 Task: In the Contact  RobinsonAvery@colgate.com, Log Call and save with description: 'customer seeking assistance with integration.'; Select call outcome: 'Busy '; Select call Direction: Inbound; Add date: '5 August, 2023' and time 5:00:PM. Logged in from softage.1@softage.net
Action: Mouse moved to (114, 72)
Screenshot: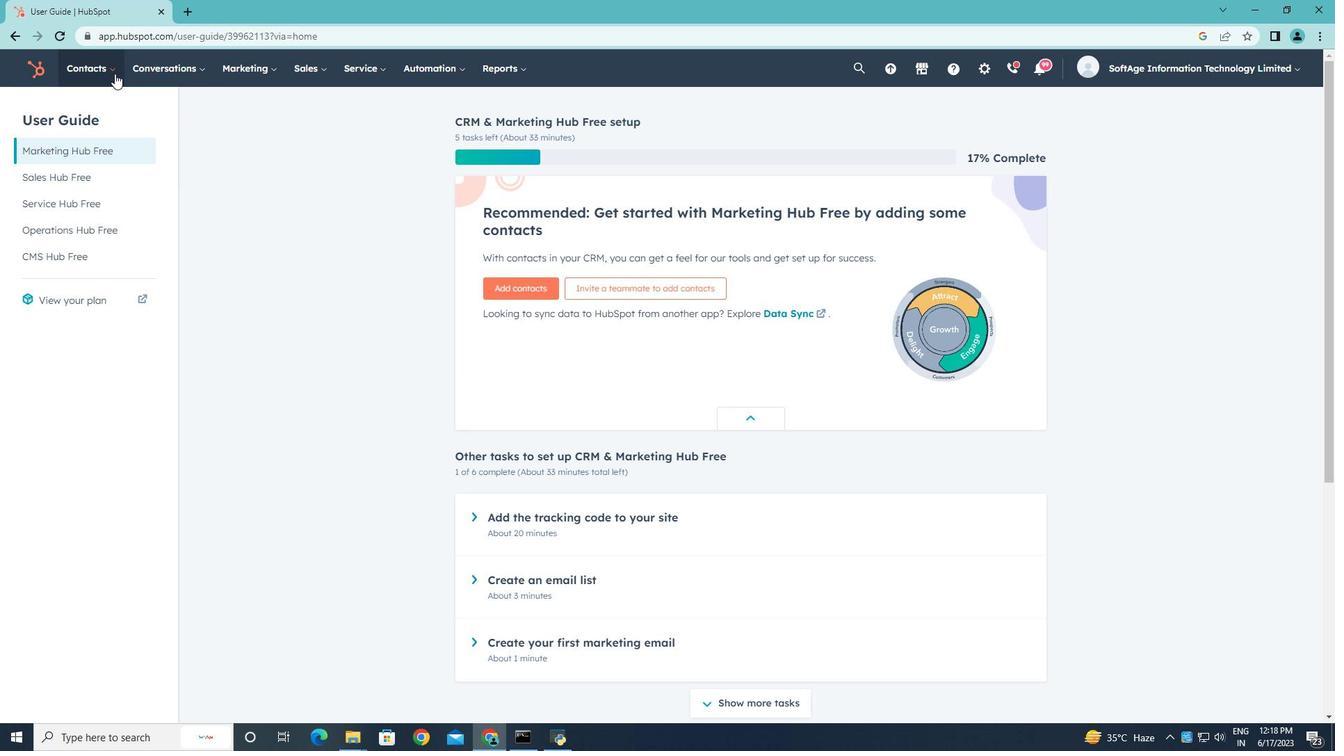 
Action: Mouse pressed left at (114, 72)
Screenshot: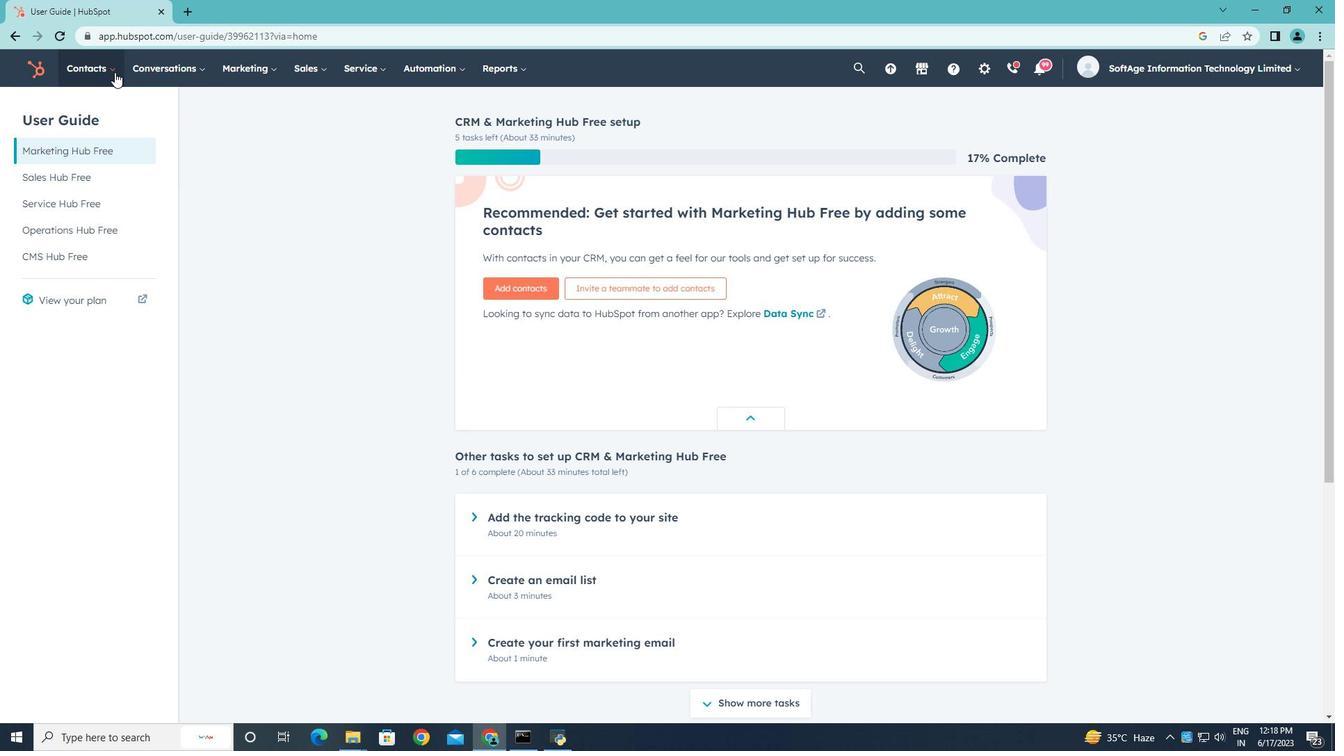 
Action: Mouse moved to (106, 109)
Screenshot: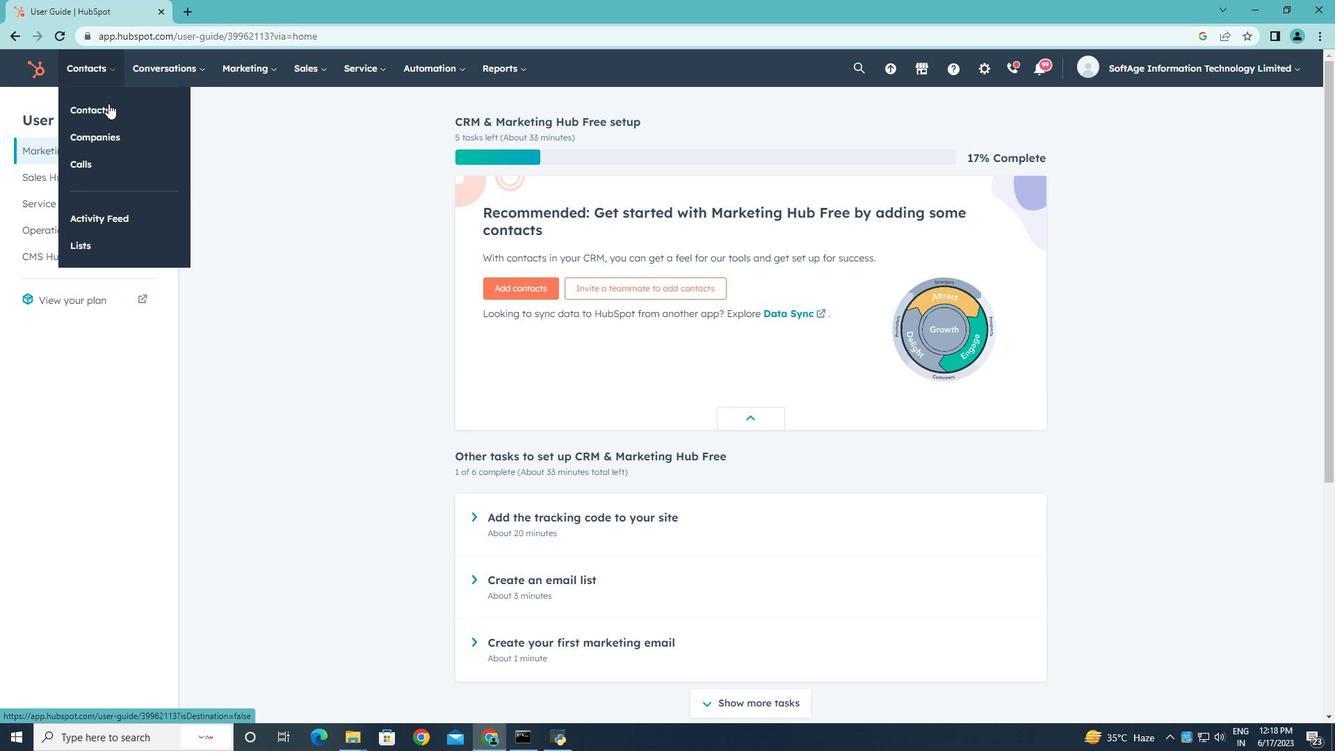 
Action: Mouse pressed left at (106, 109)
Screenshot: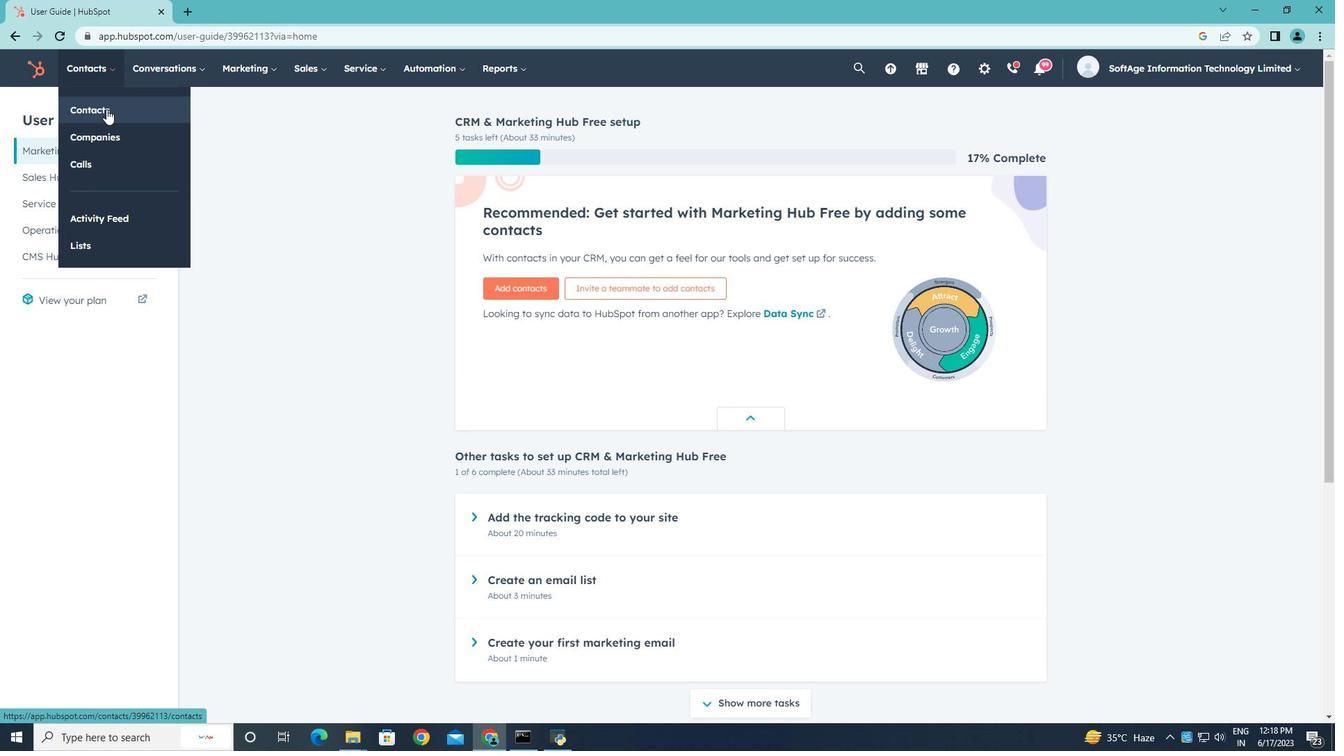 
Action: Mouse moved to (105, 223)
Screenshot: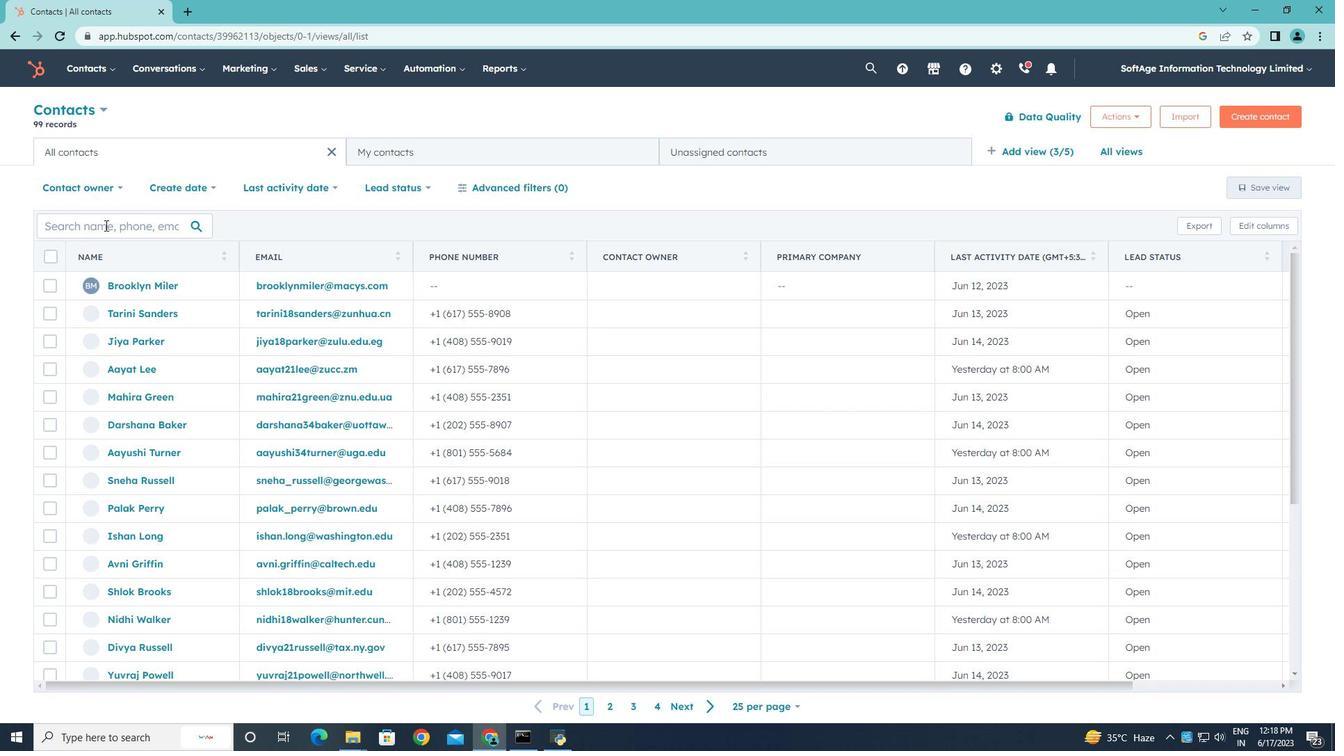 
Action: Mouse pressed left at (105, 223)
Screenshot: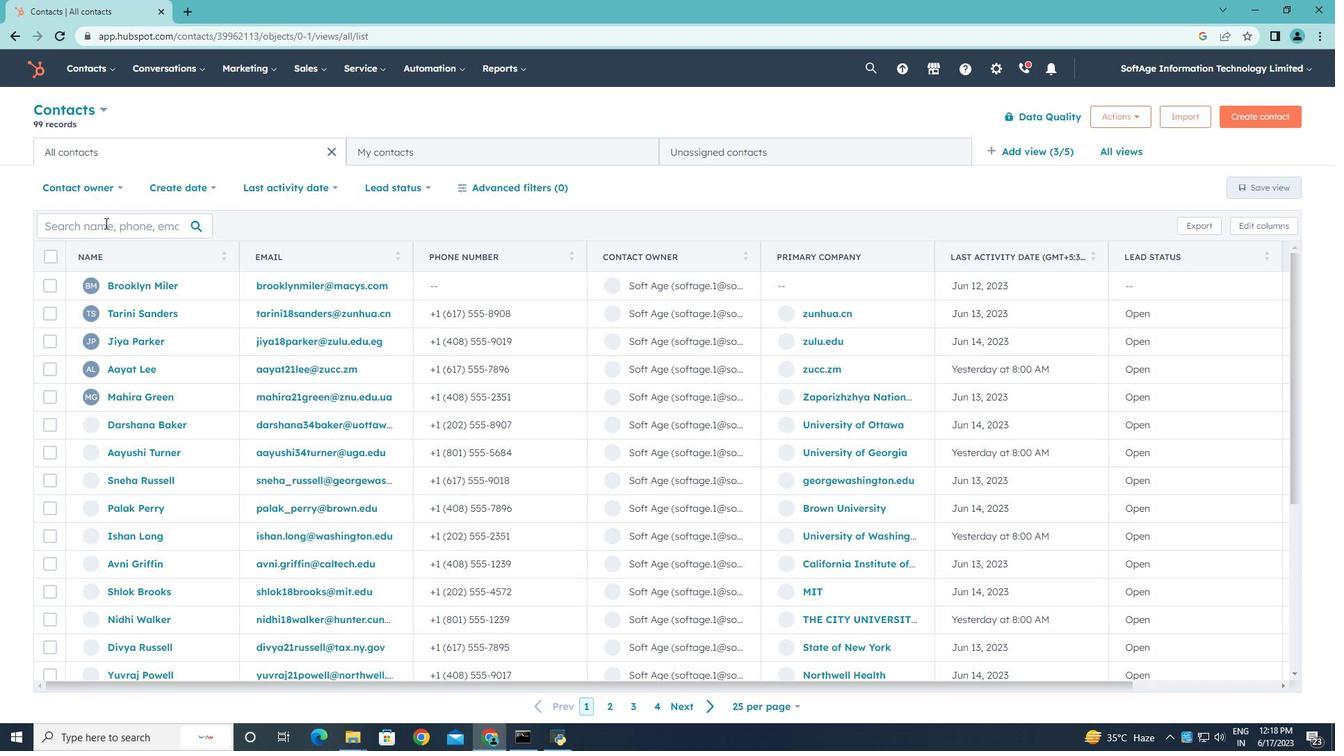 
Action: Key pressed <Key.shift>Robinson<Key.shift>Avery<Key.shift>@colgate.com
Screenshot: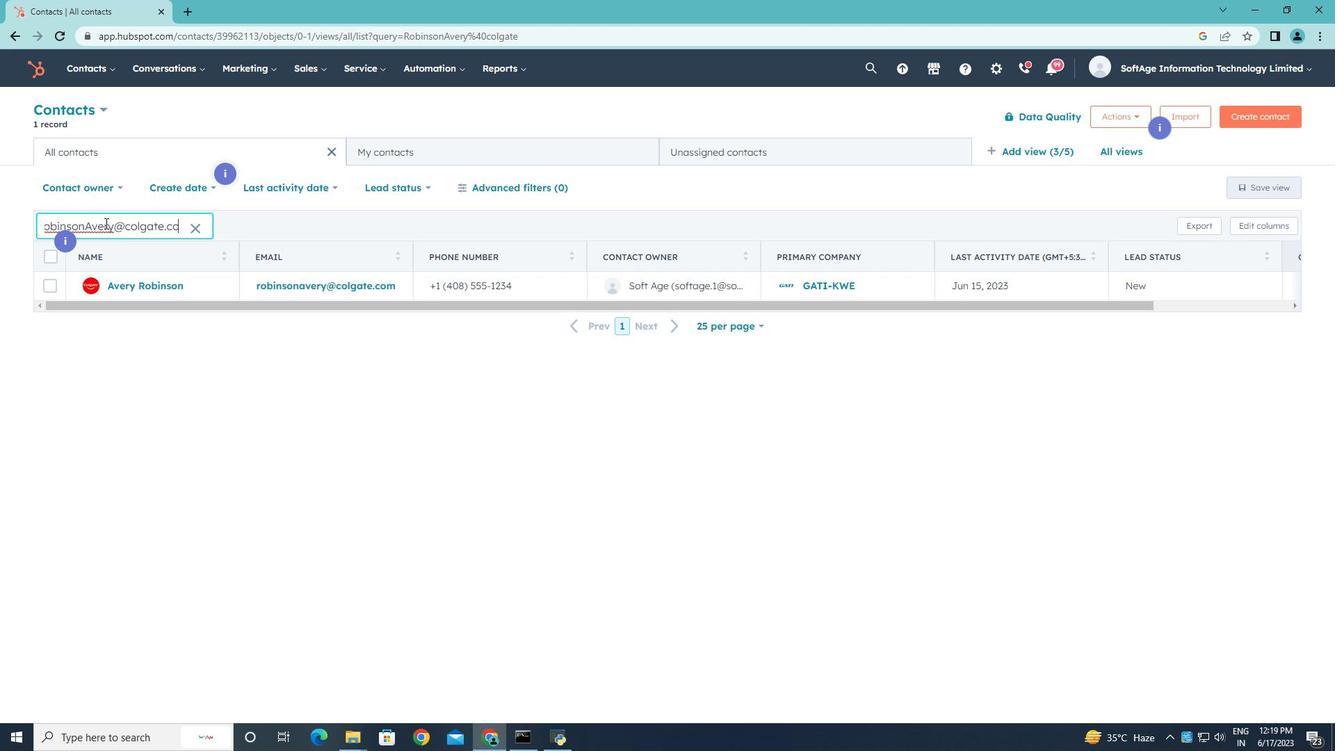 
Action: Mouse moved to (139, 285)
Screenshot: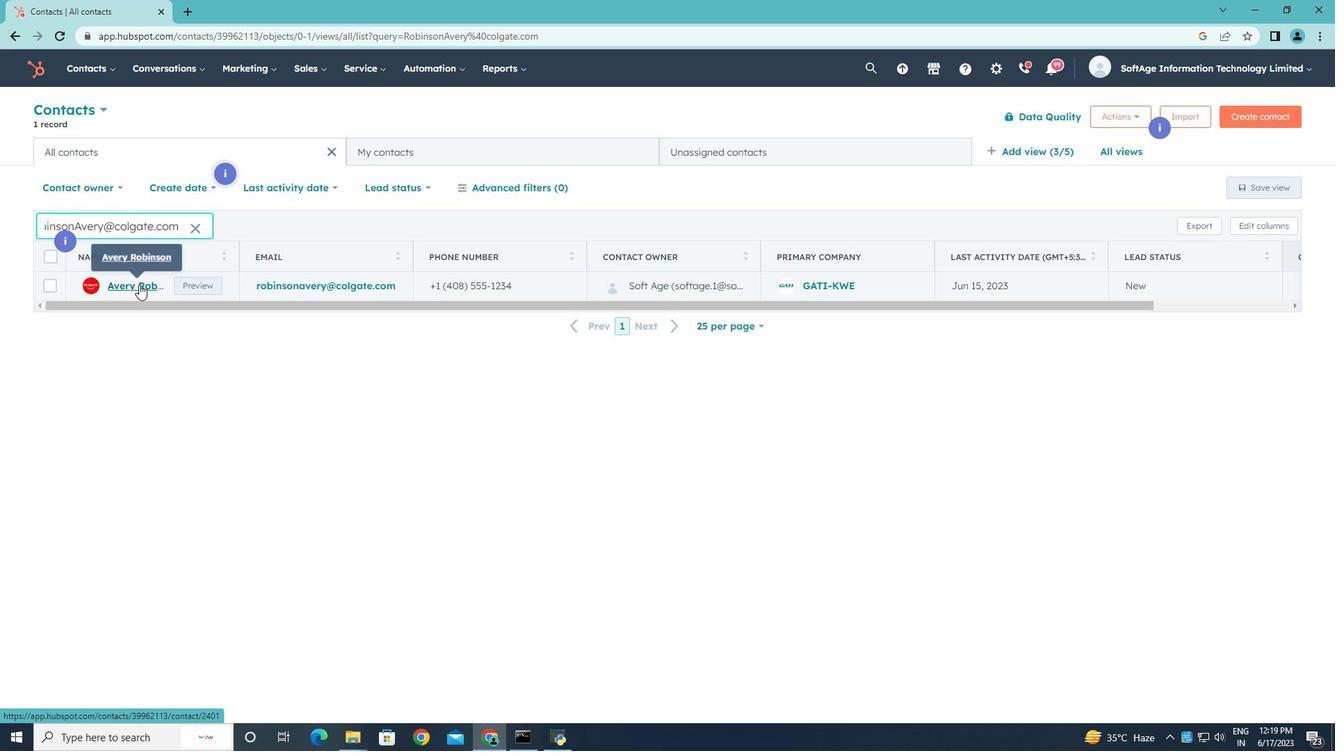 
Action: Mouse pressed left at (139, 285)
Screenshot: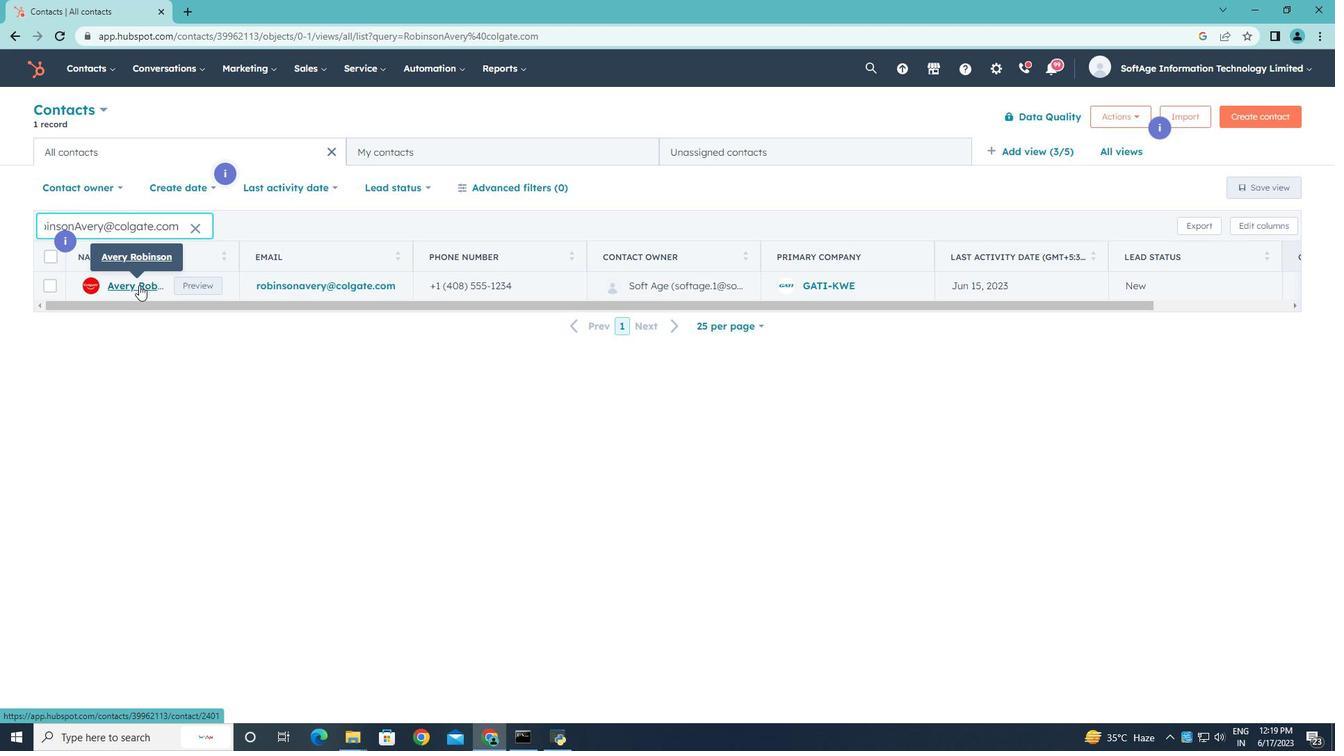 
Action: Mouse moved to (267, 230)
Screenshot: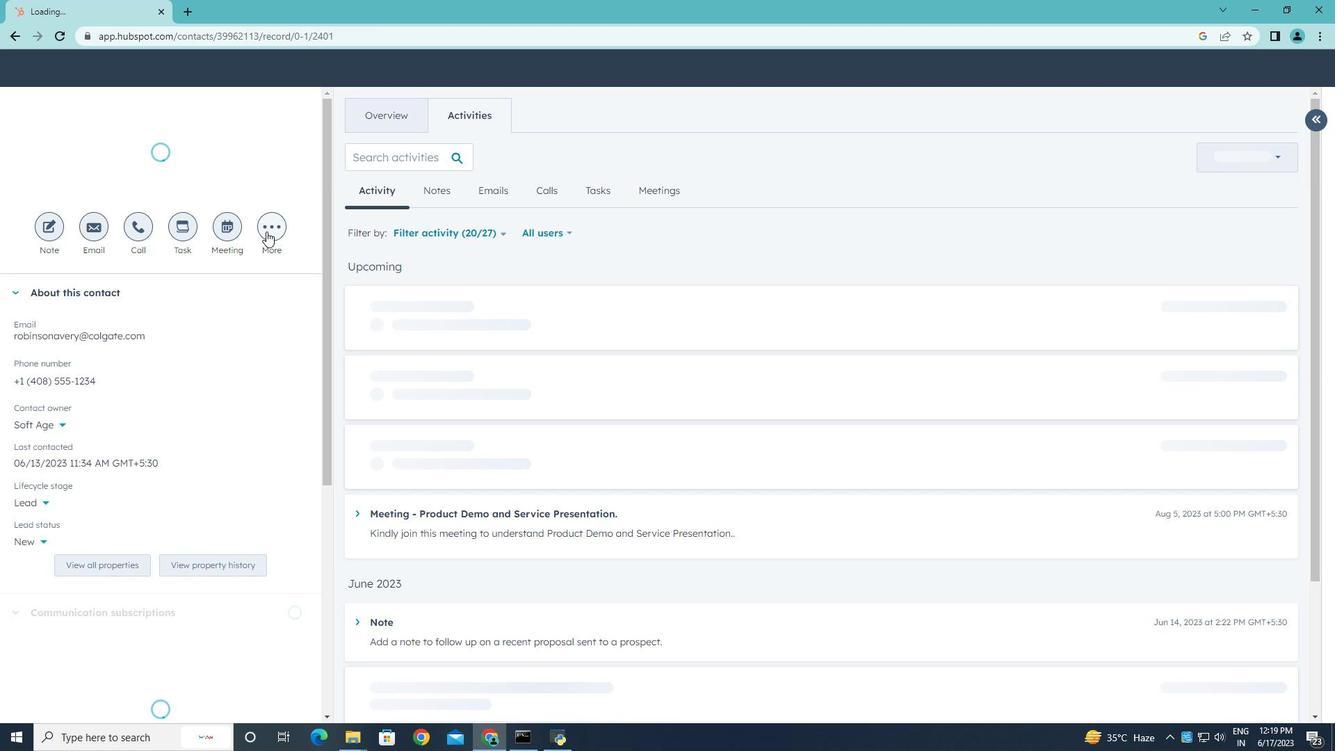 
Action: Mouse pressed left at (267, 230)
Screenshot: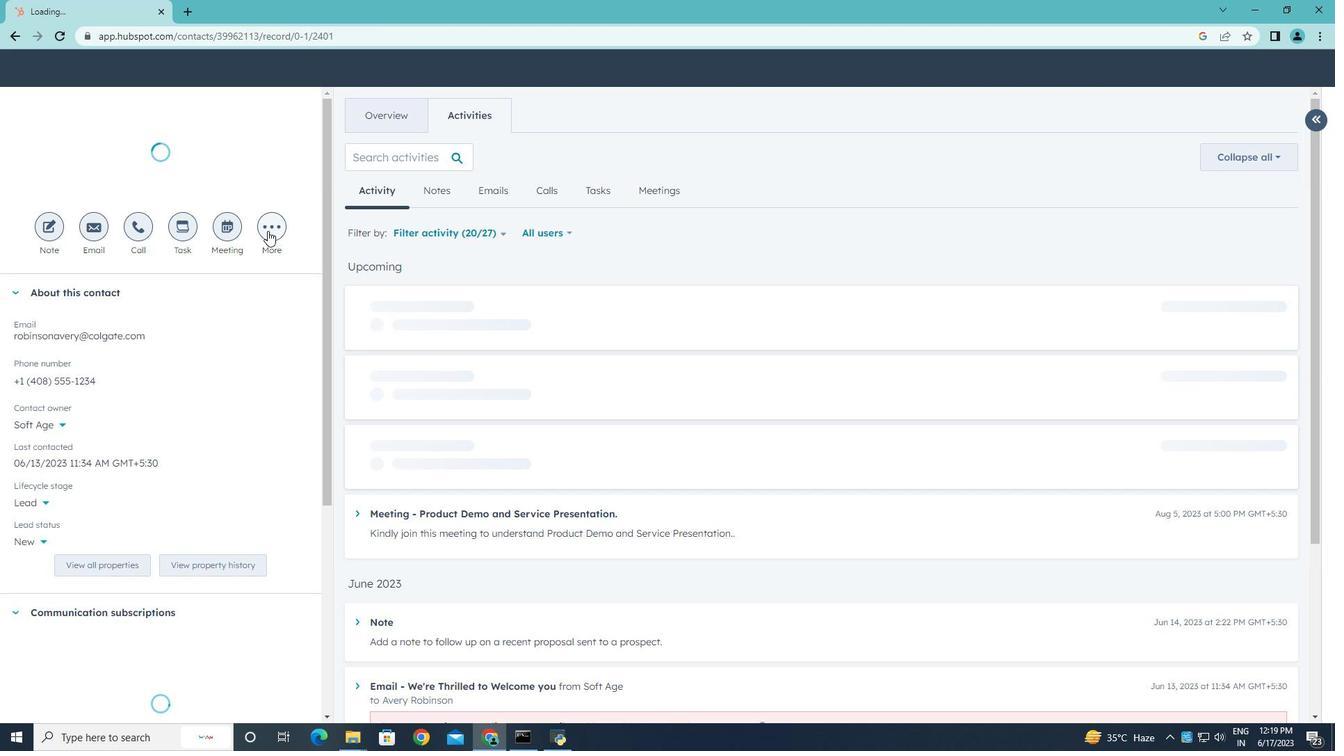 
Action: Mouse moved to (257, 348)
Screenshot: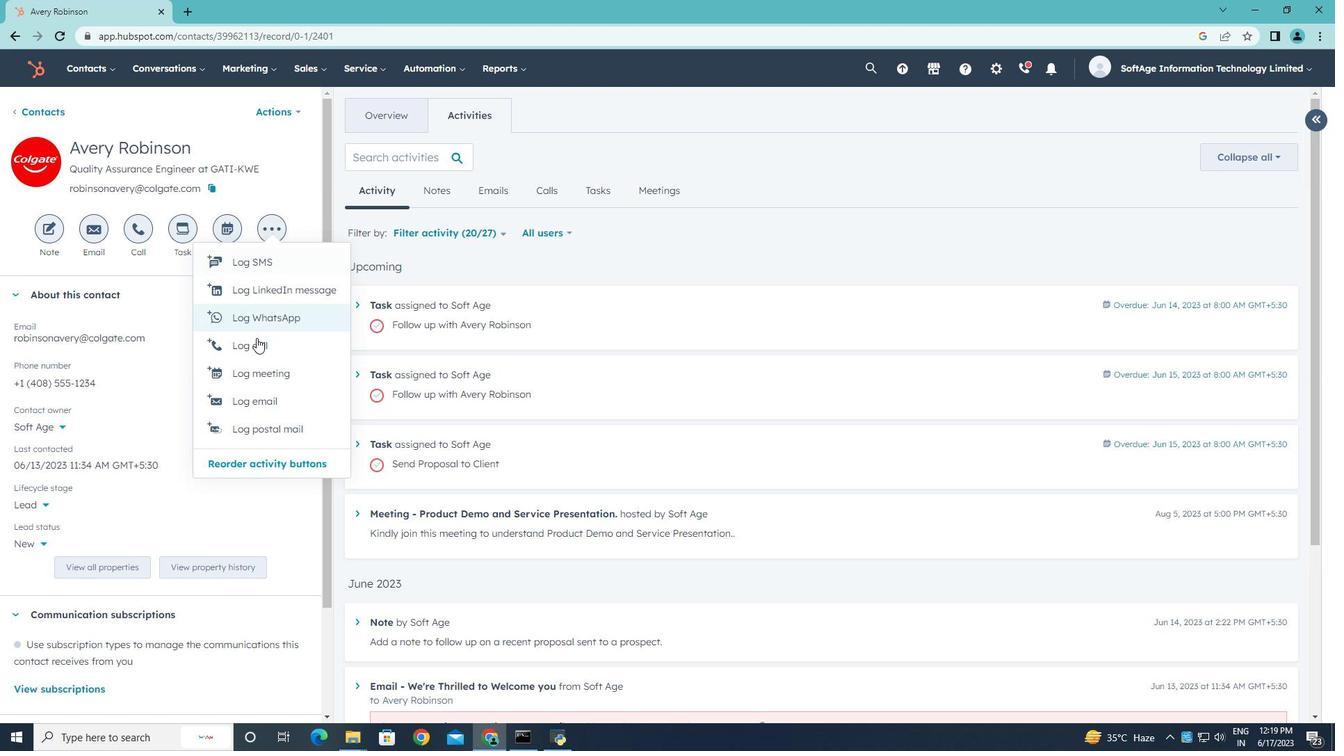 
Action: Mouse pressed left at (257, 348)
Screenshot: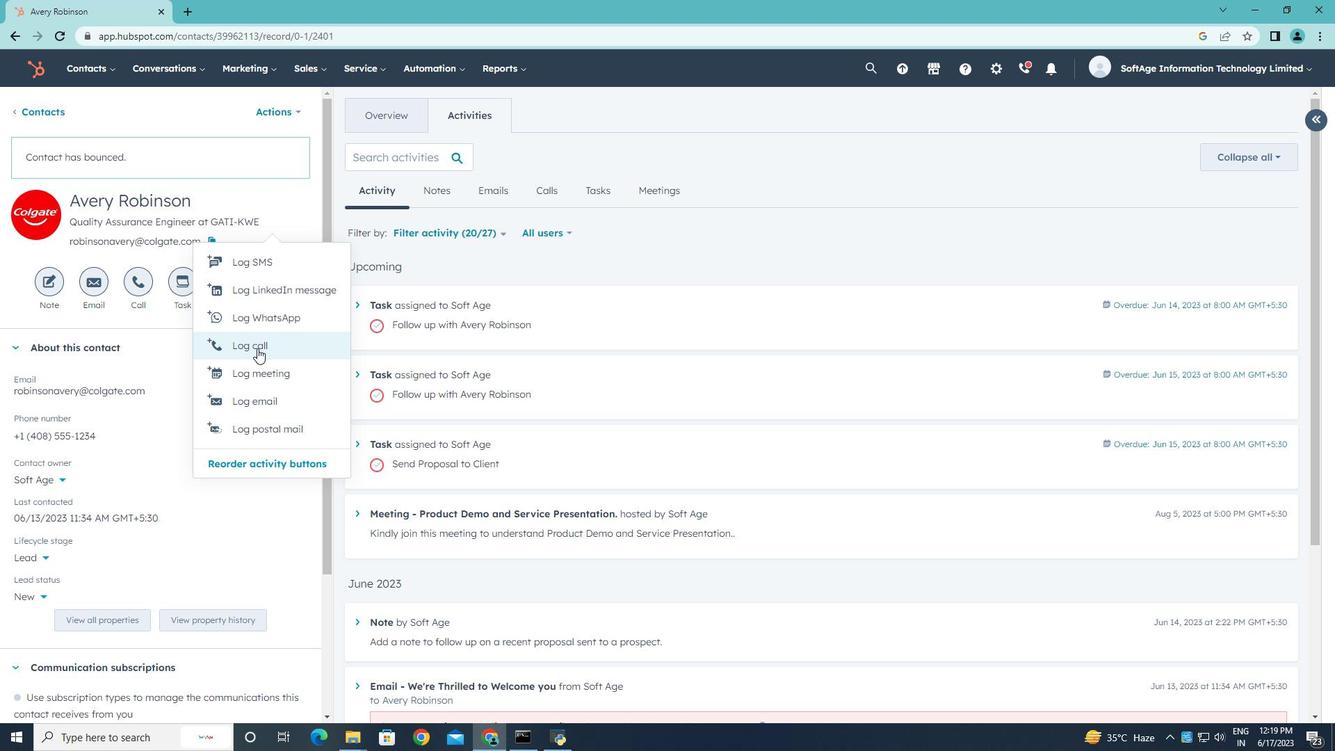 
Action: Mouse moved to (251, 403)
Screenshot: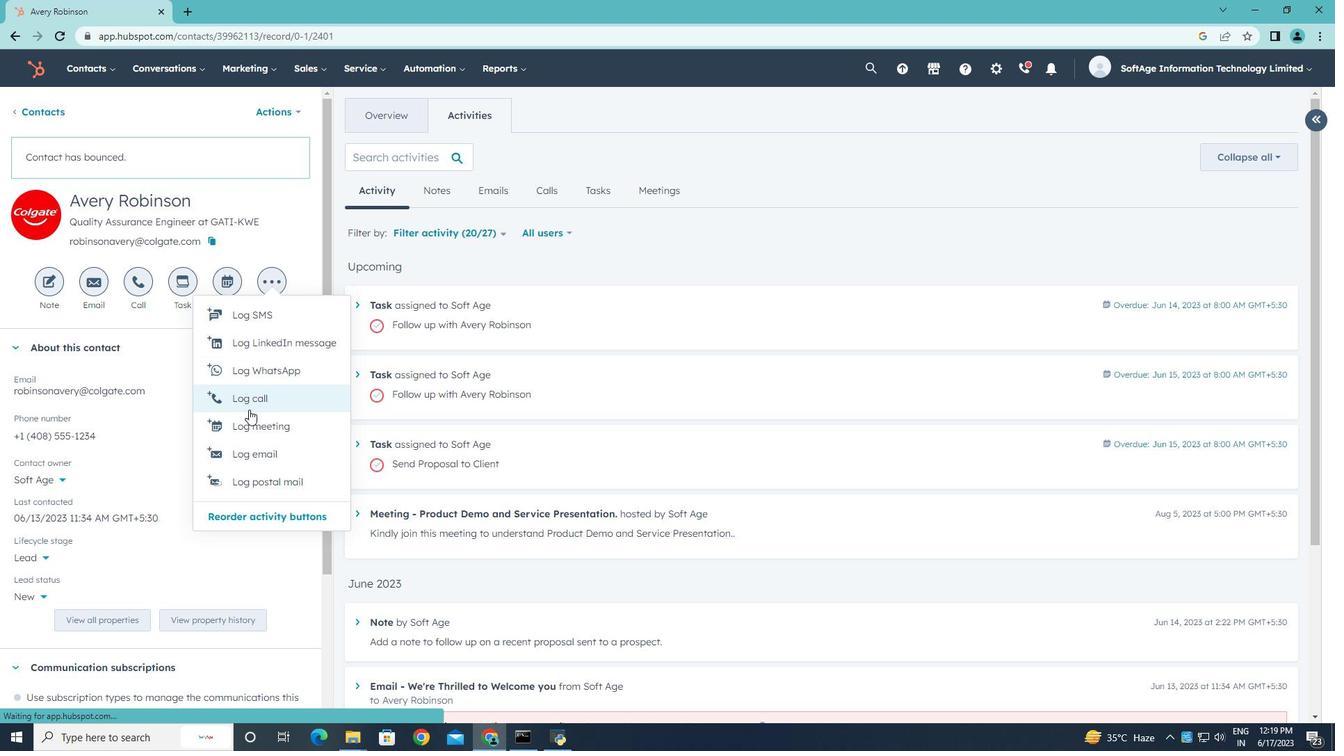 
Action: Mouse pressed left at (251, 403)
Screenshot: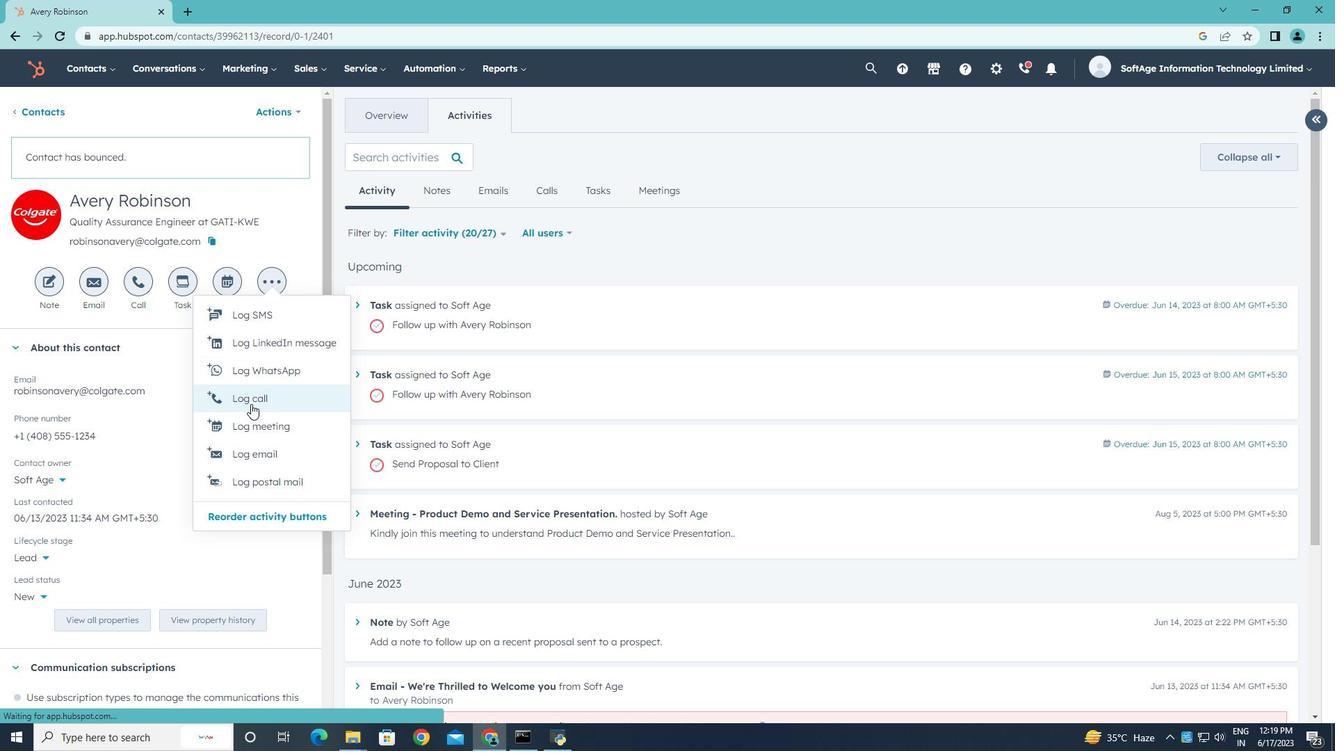 
Action: Mouse moved to (251, 403)
Screenshot: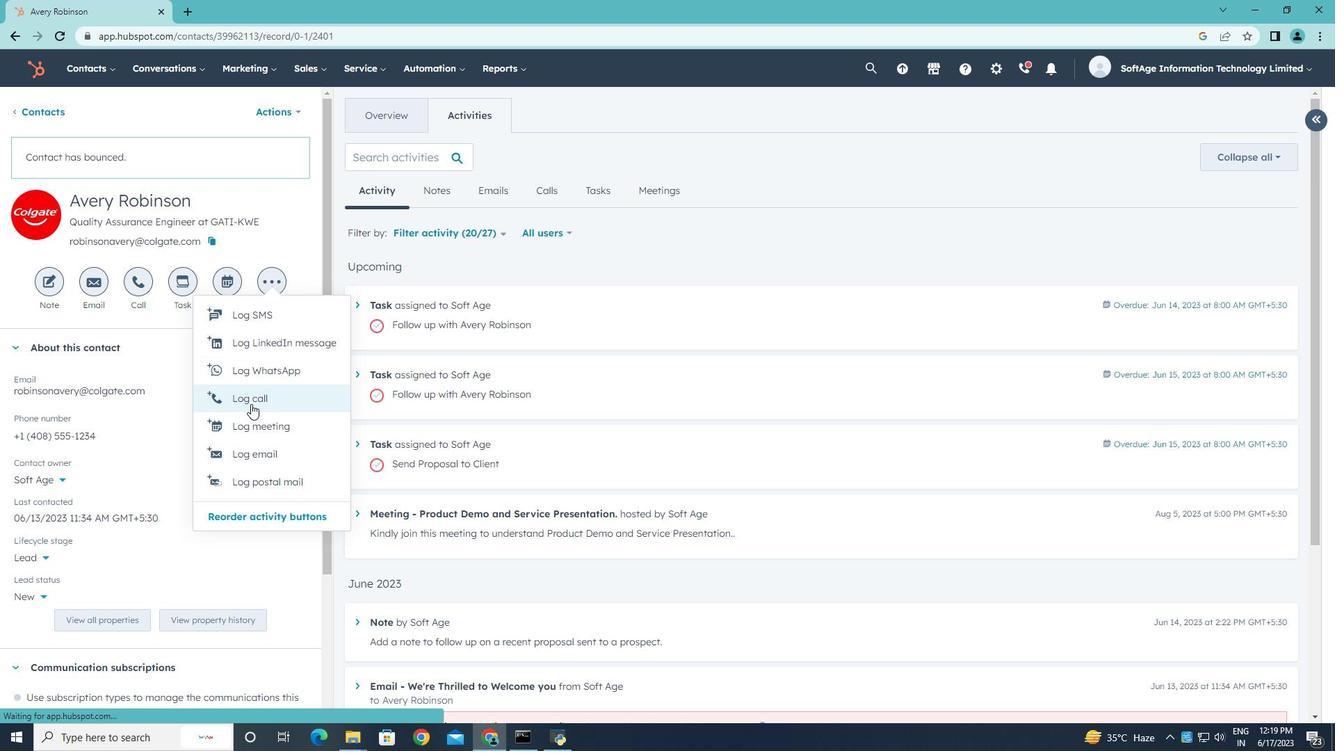 
Action: Key pressed <Key.shift><Key.shift><Key.shift><Key.shift><Key.shift><Key.shift><Key.shift><Key.shift>Customer<Key.space>seeking<Key.space>assistance<Key.space>with<Key.space>inter<Key.backspace>gration.
Screenshot: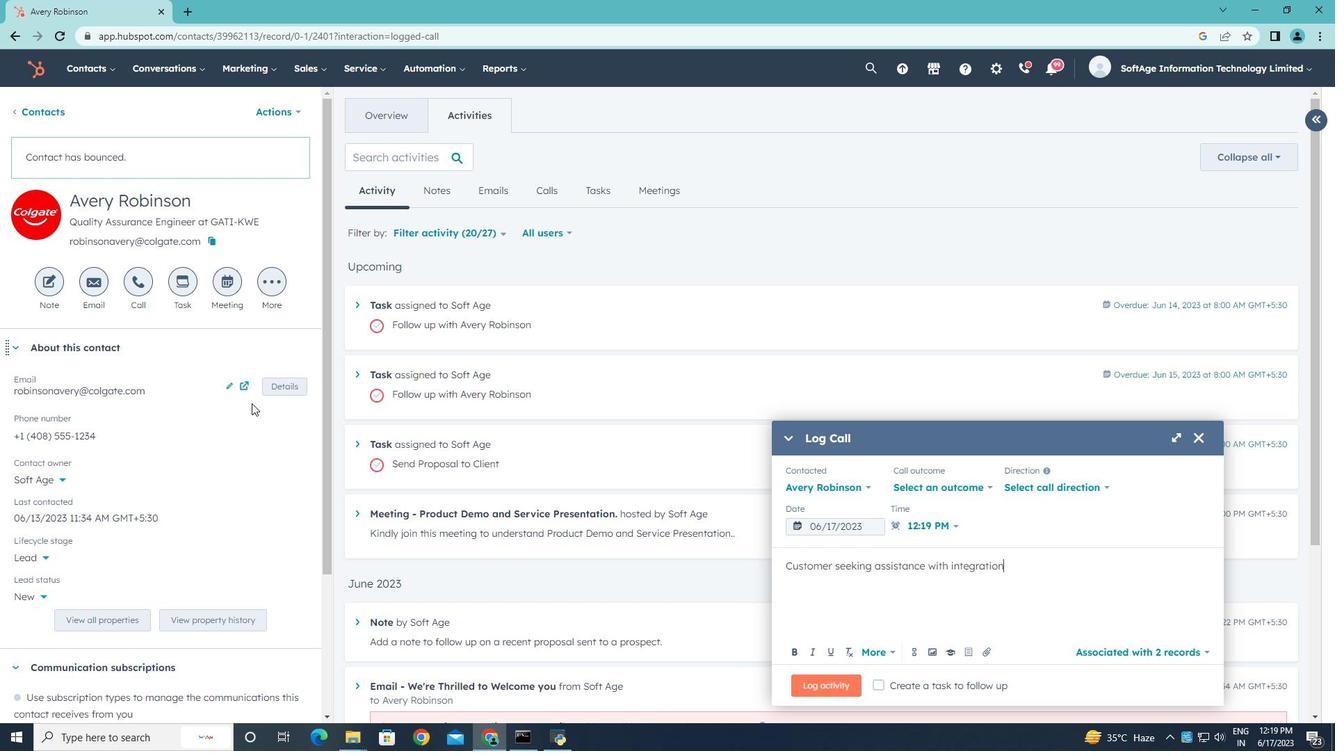 
Action: Mouse moved to (985, 487)
Screenshot: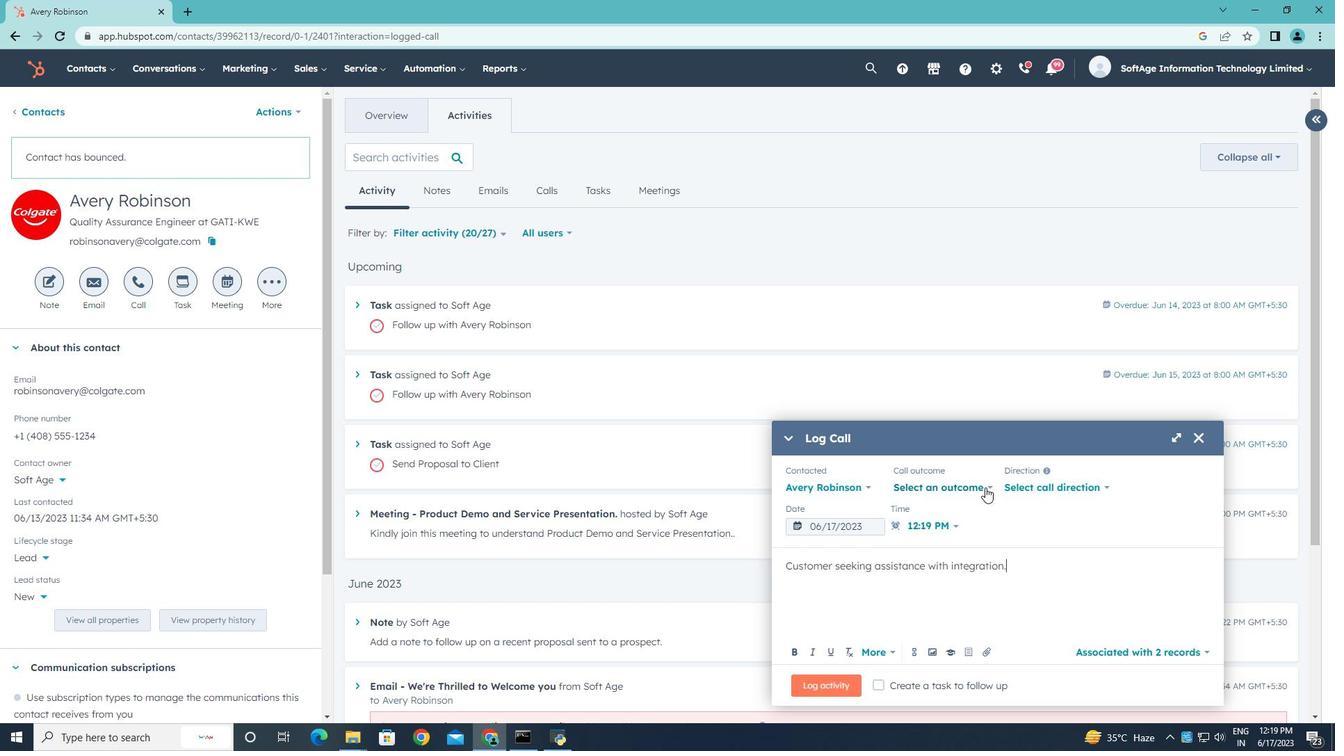 
Action: Mouse pressed left at (985, 487)
Screenshot: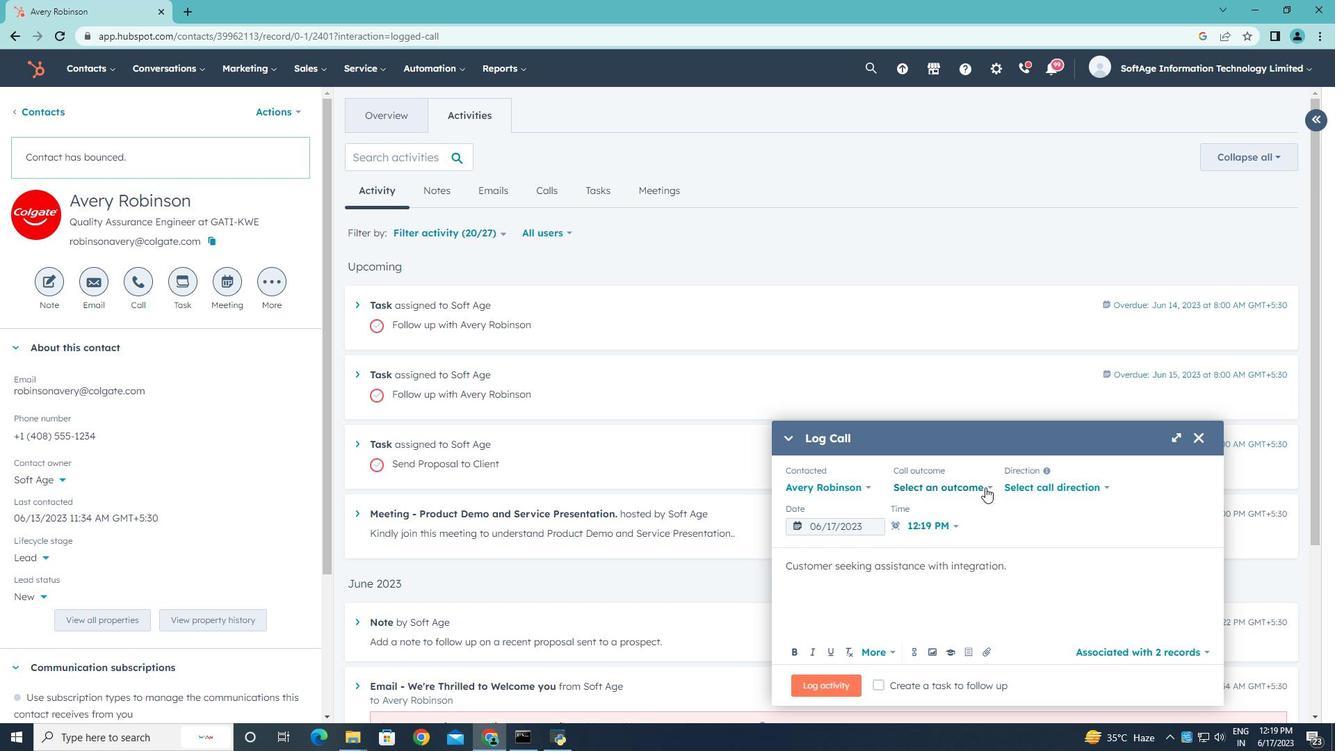 
Action: Mouse moved to (930, 520)
Screenshot: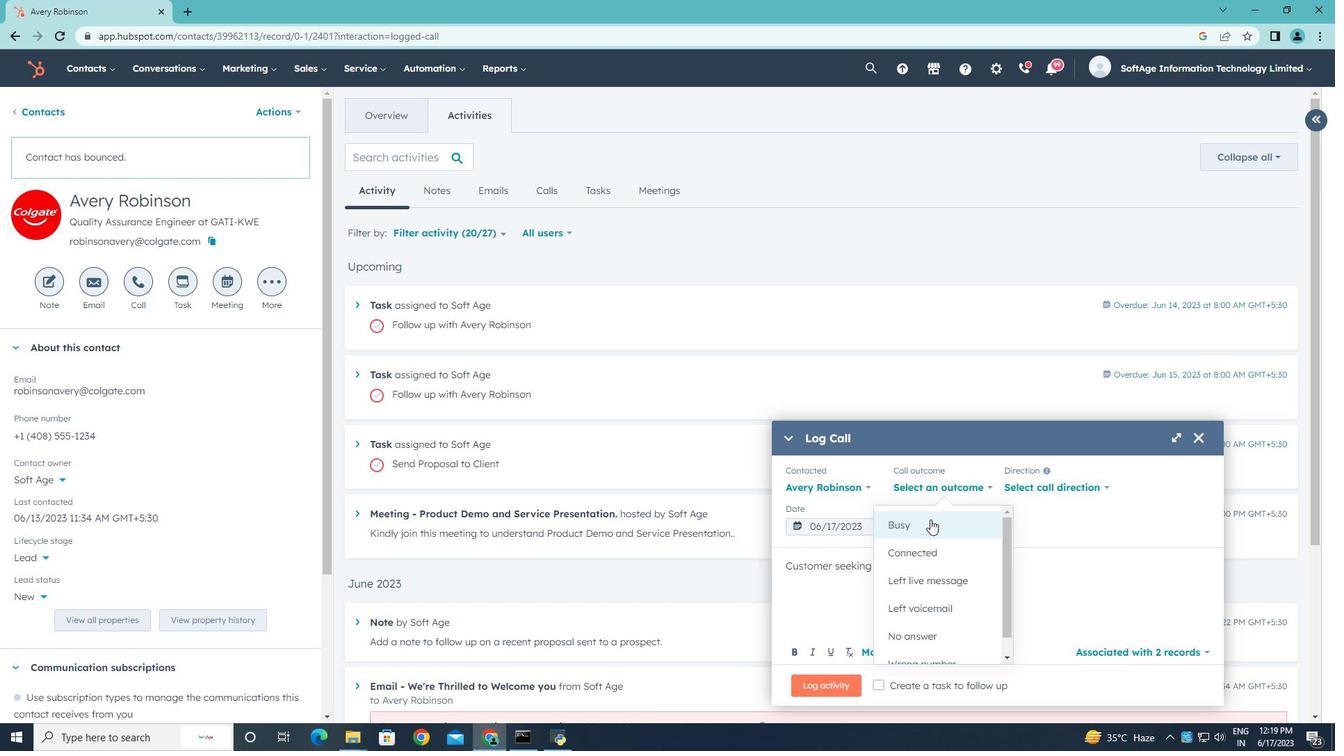 
Action: Mouse pressed left at (930, 520)
Screenshot: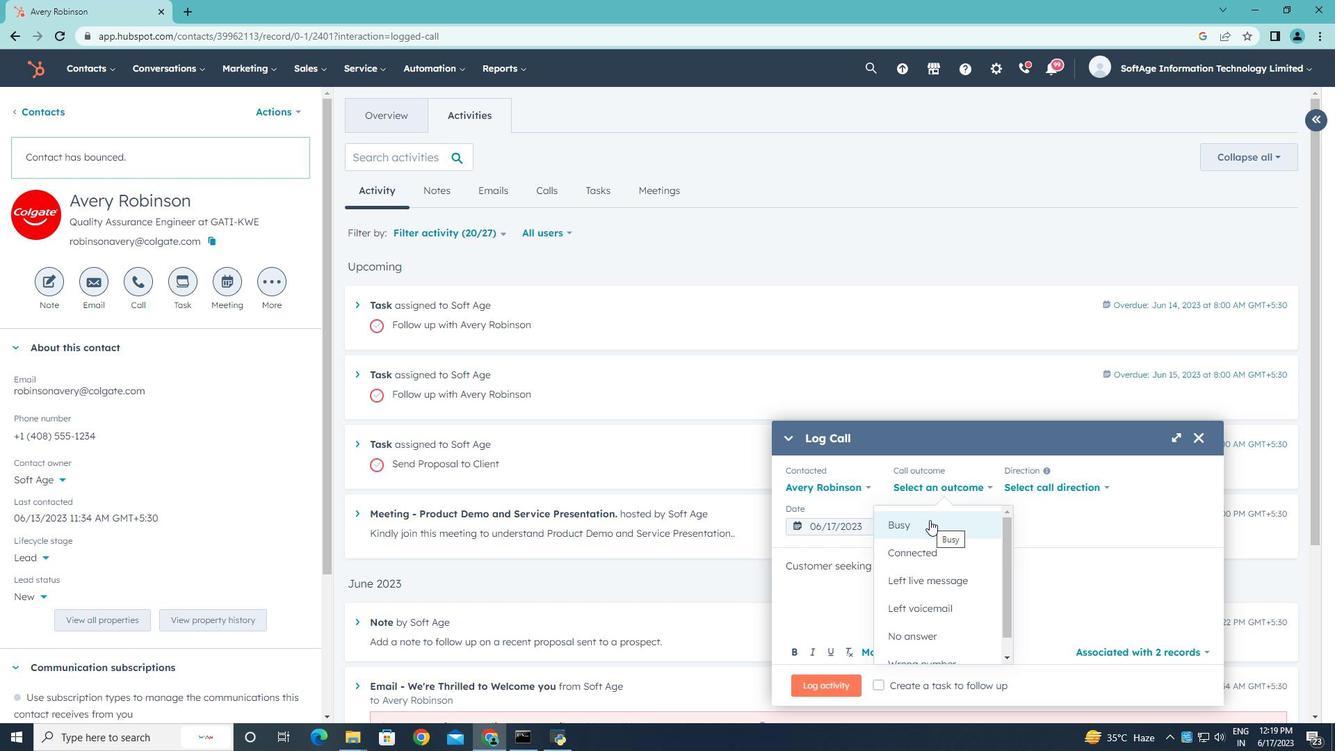 
Action: Mouse moved to (1038, 485)
Screenshot: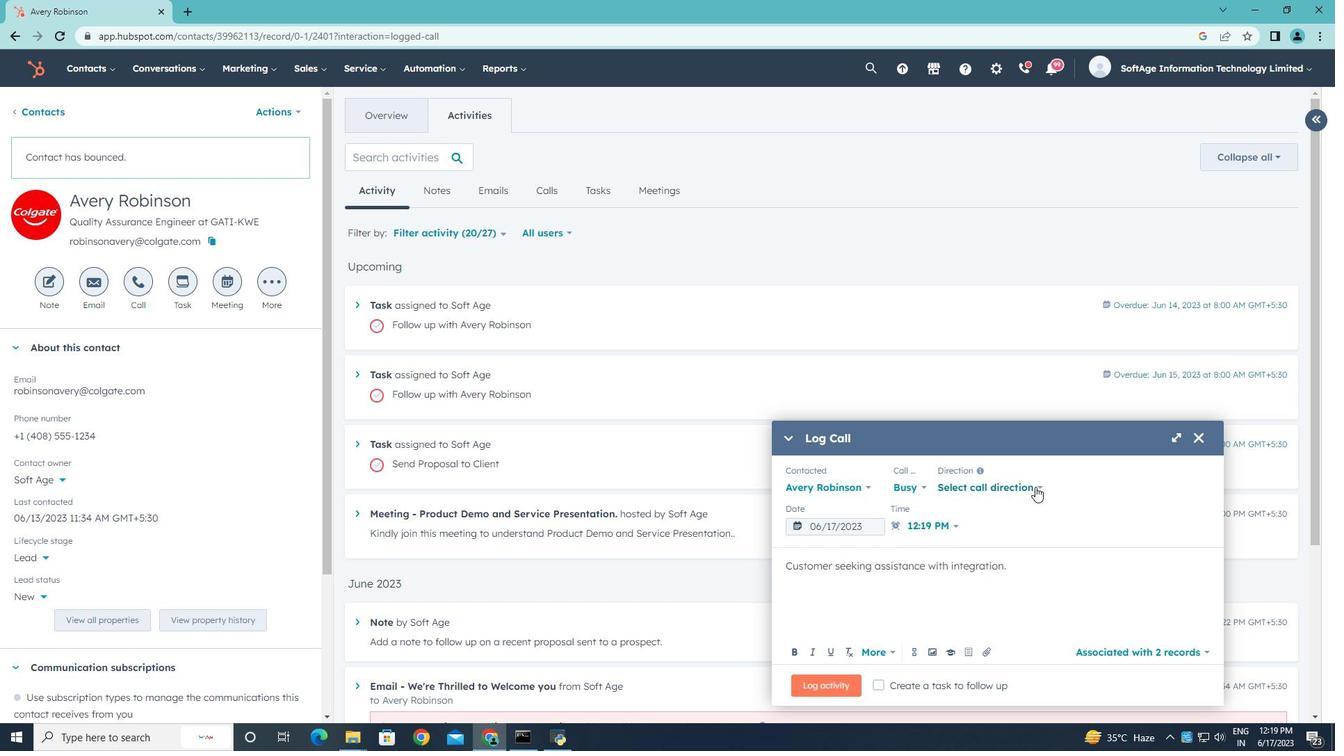 
Action: Mouse pressed left at (1038, 485)
Screenshot: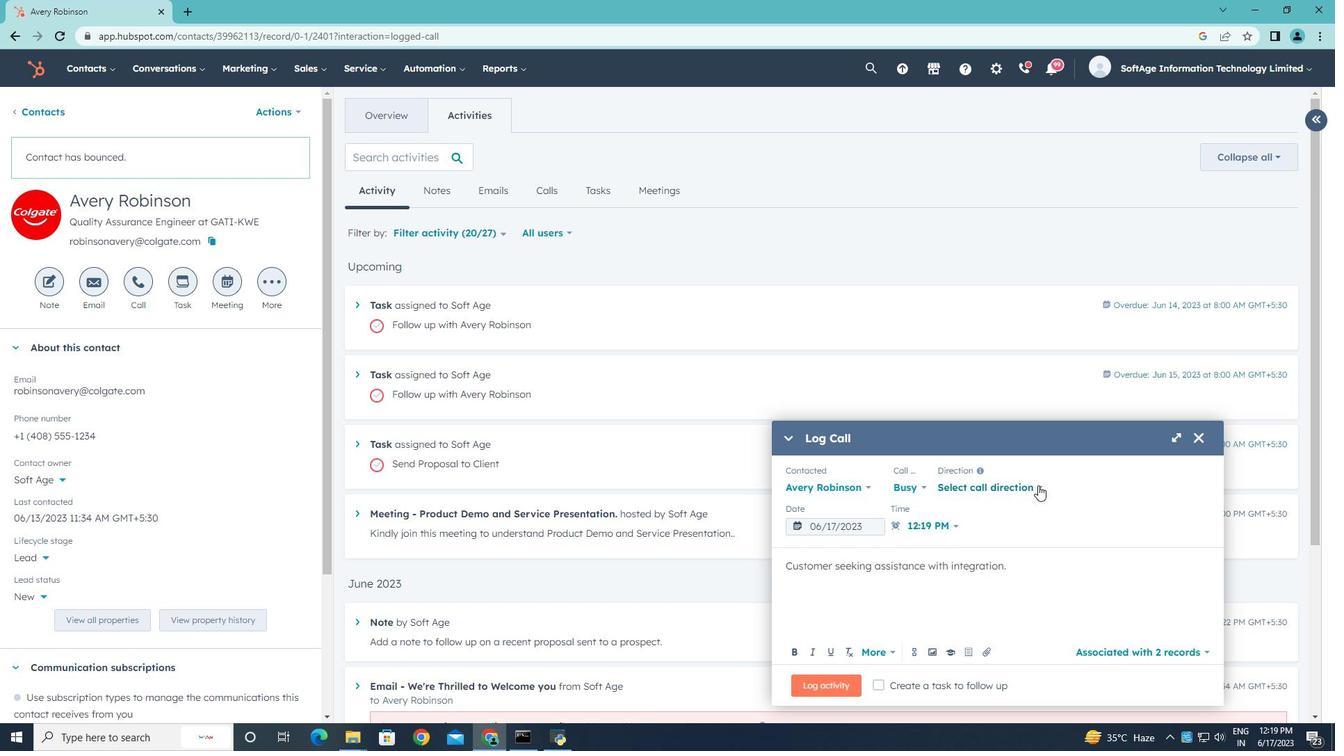 
Action: Mouse moved to (999, 521)
Screenshot: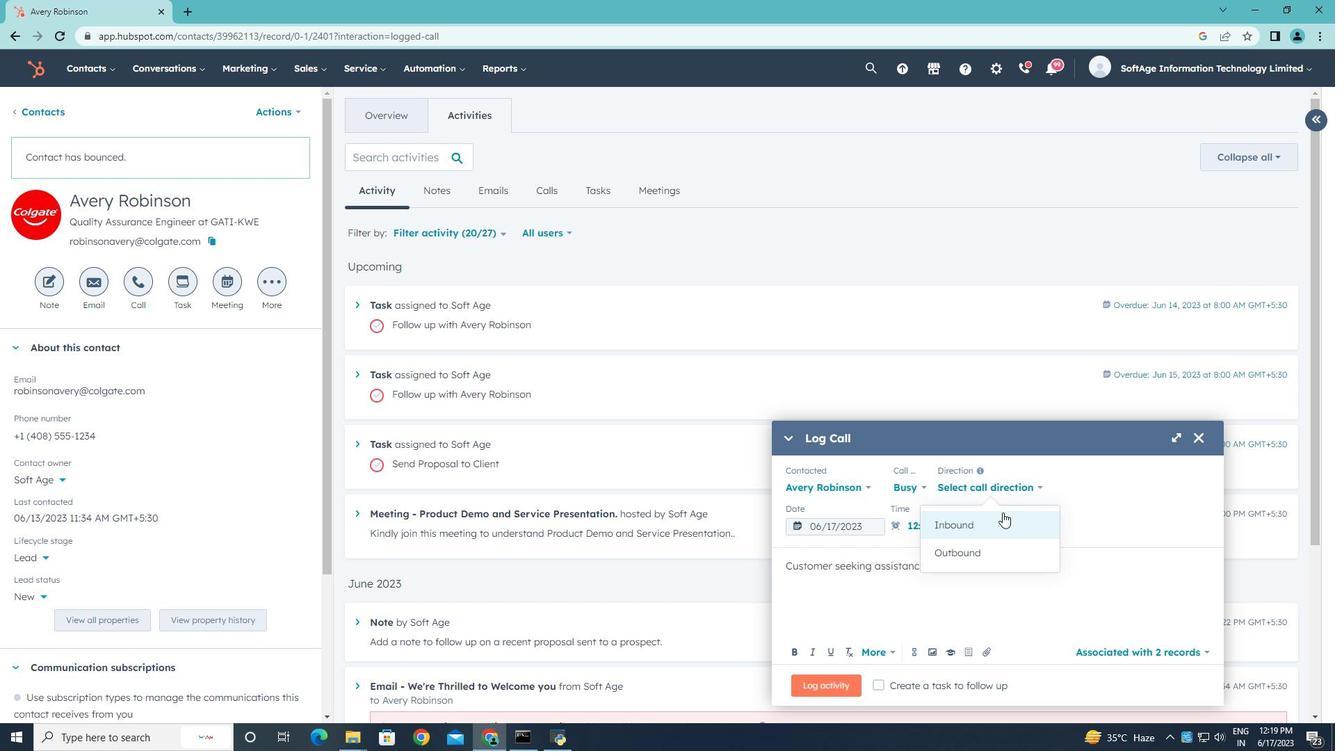 
Action: Mouse pressed left at (999, 521)
Screenshot: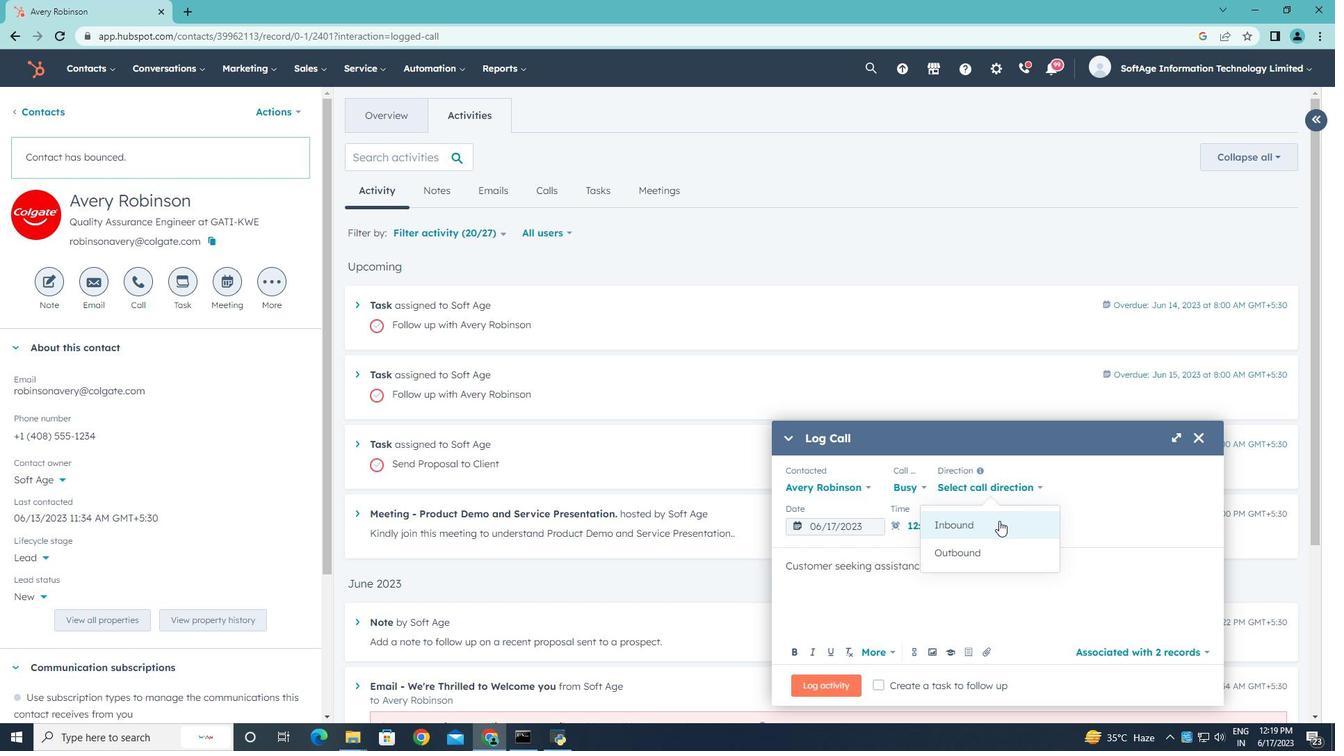 
Action: Mouse moved to (1108, 489)
Screenshot: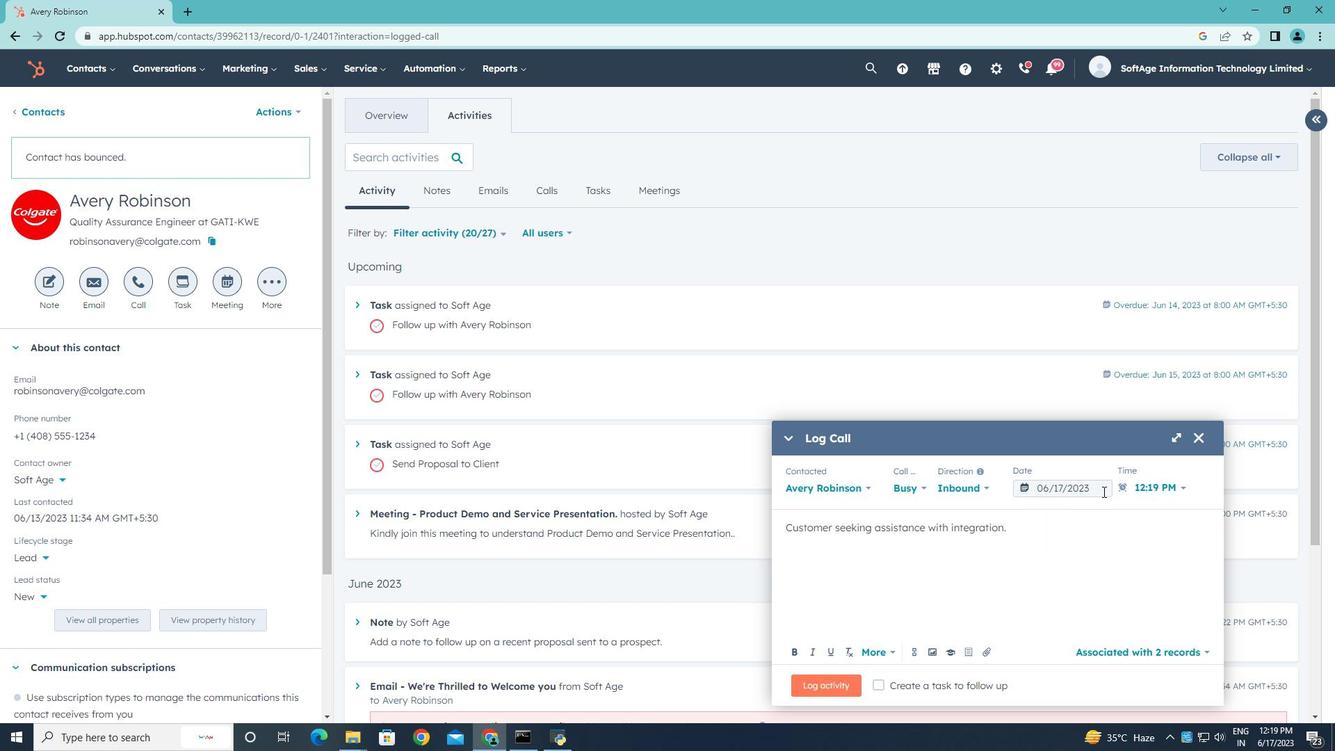 
Action: Mouse pressed left at (1108, 489)
Screenshot: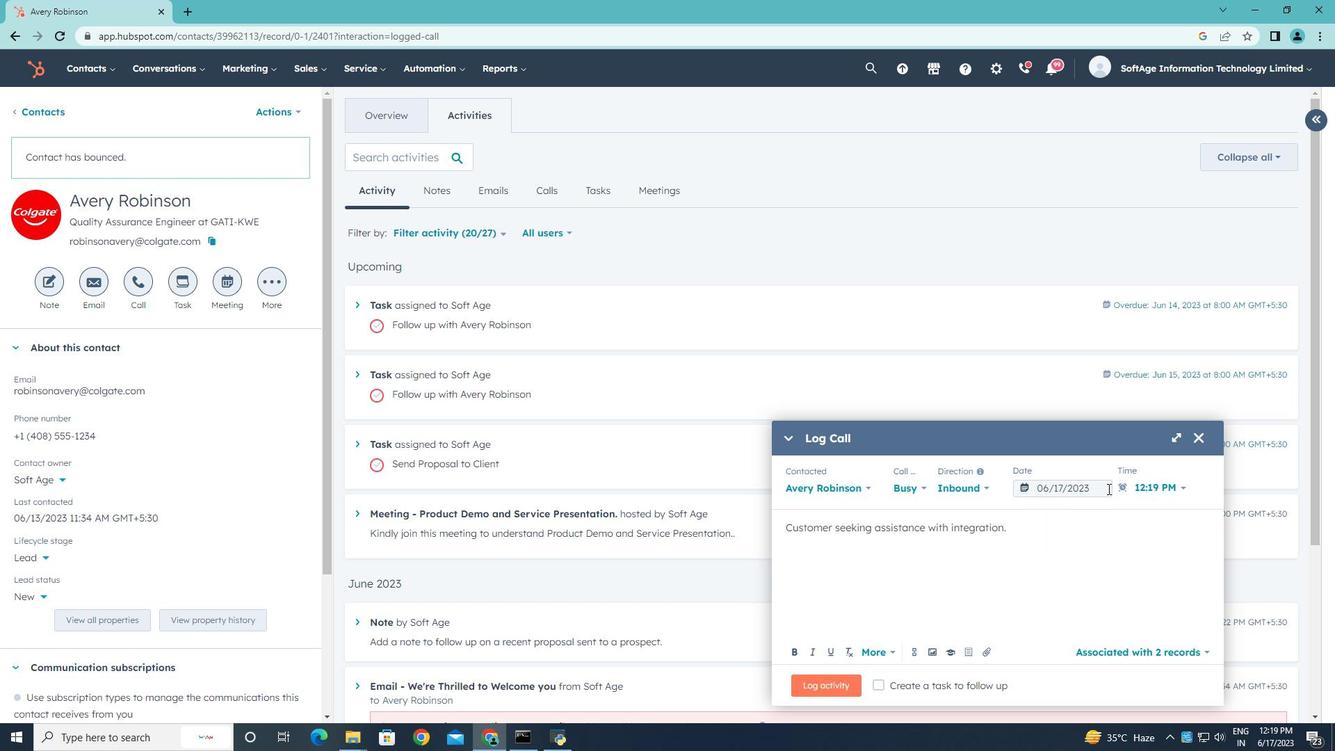 
Action: Mouse moved to (1192, 268)
Screenshot: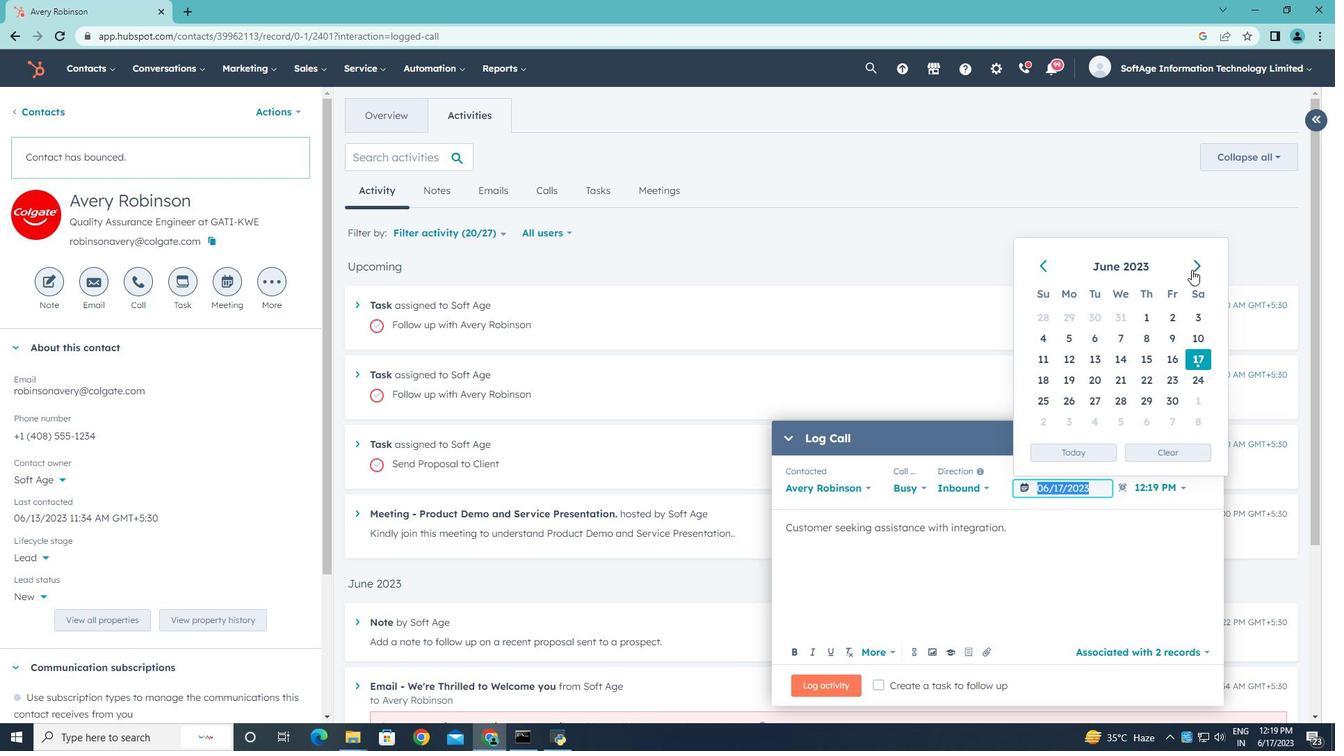 
Action: Mouse pressed left at (1192, 268)
Screenshot: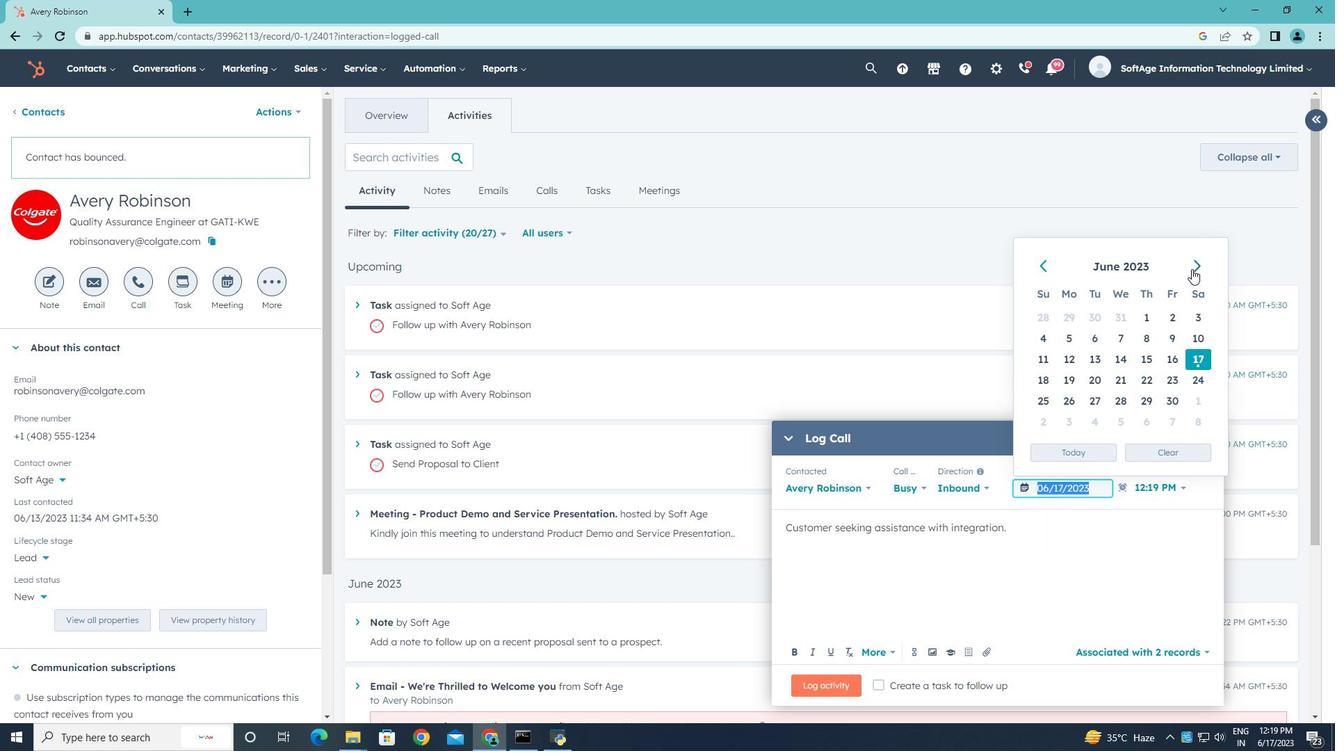 
Action: Mouse pressed left at (1192, 268)
Screenshot: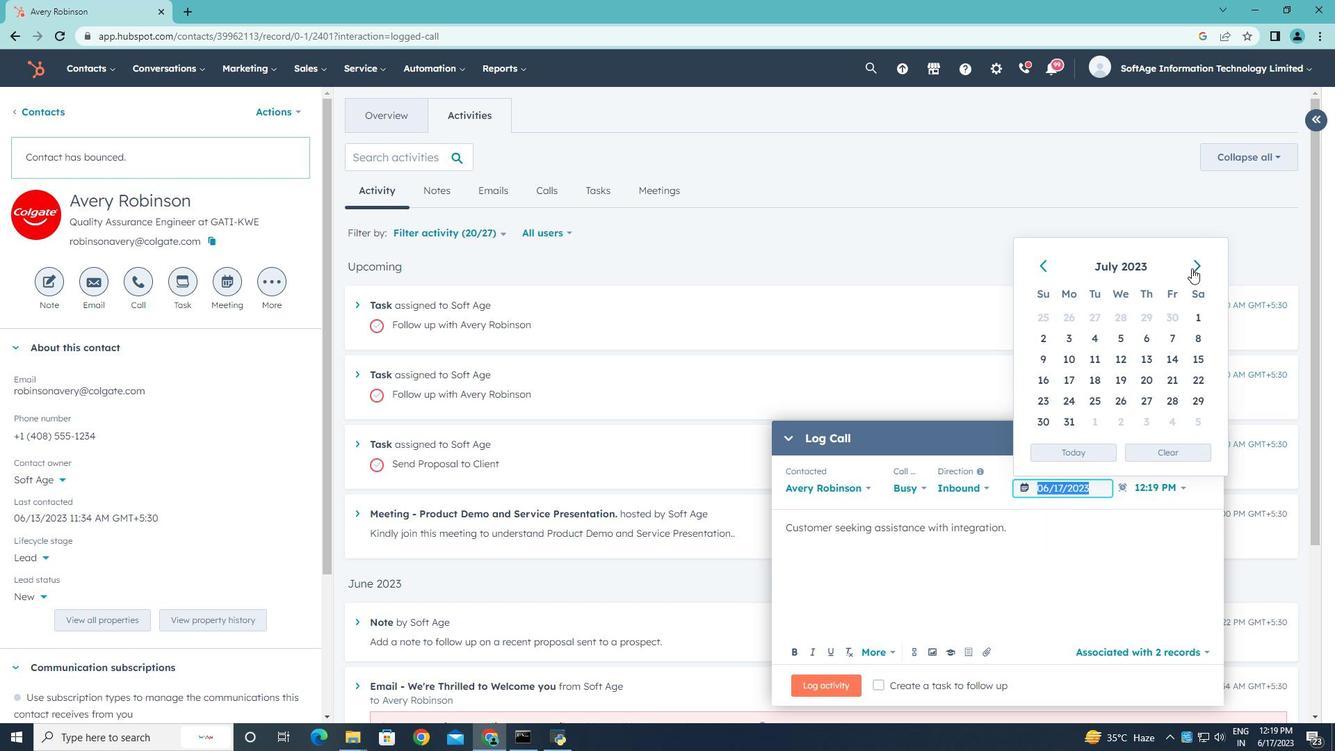 
Action: Mouse moved to (1195, 316)
Screenshot: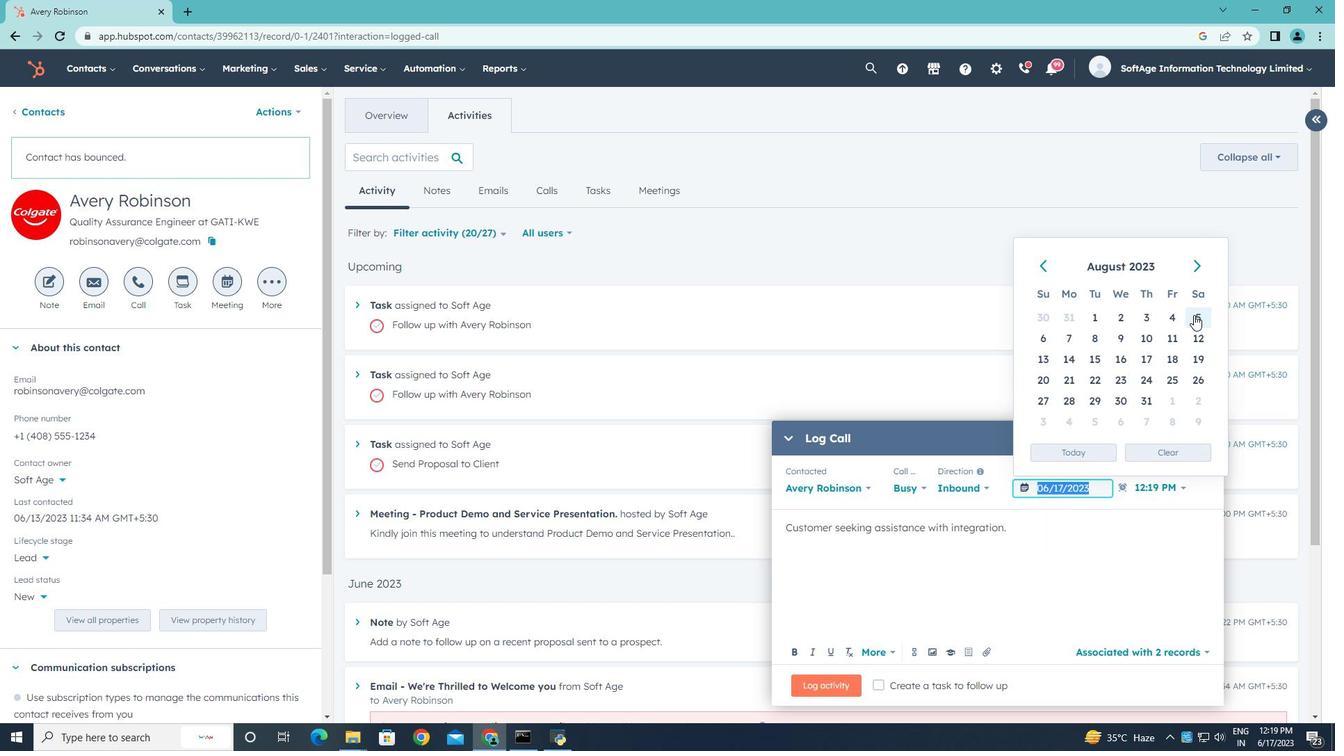
Action: Mouse pressed left at (1195, 316)
Screenshot: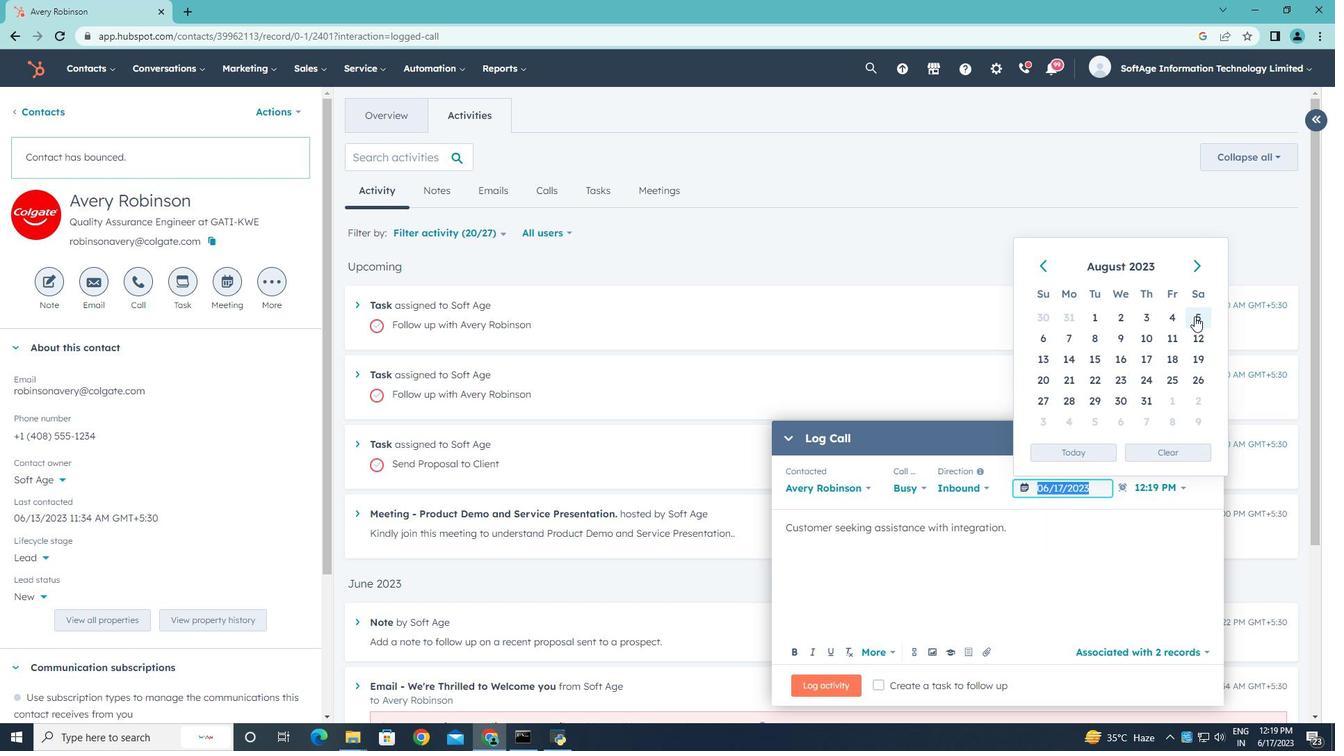 
Action: Mouse moved to (1181, 486)
Screenshot: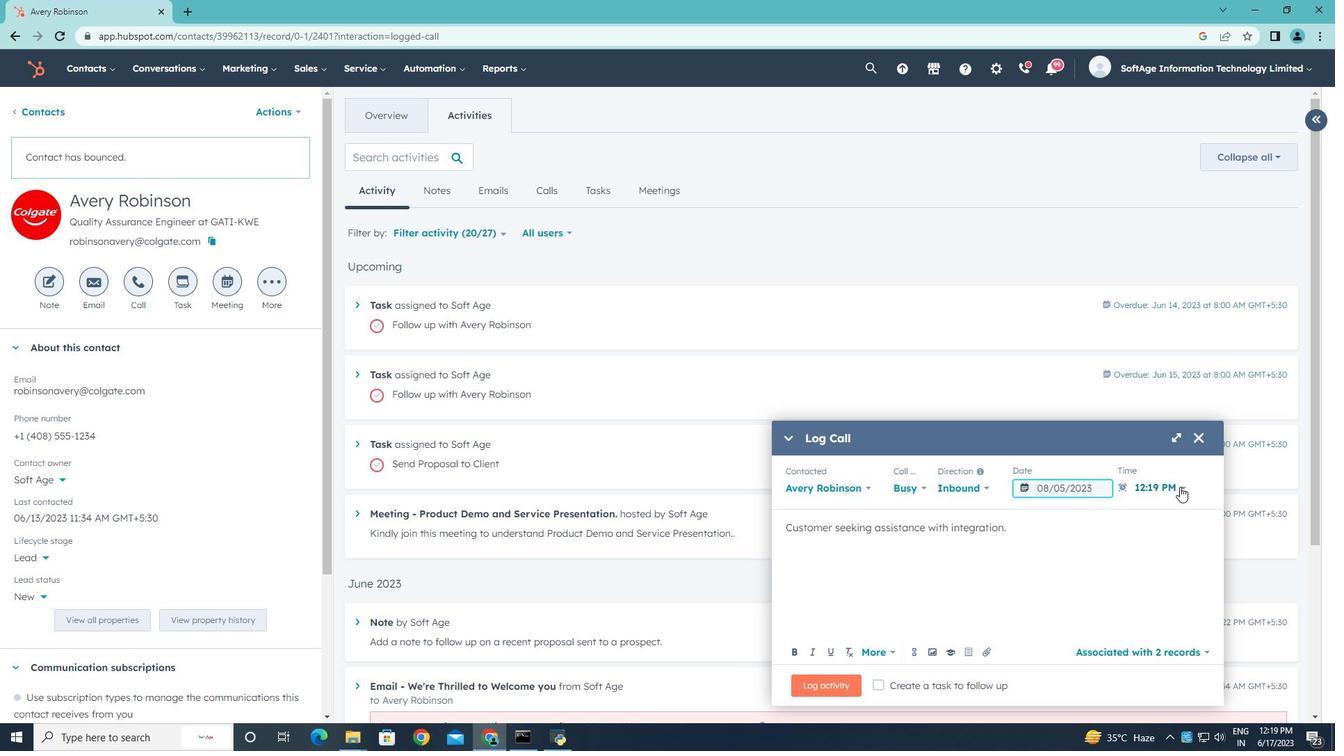 
Action: Mouse pressed left at (1181, 486)
Screenshot: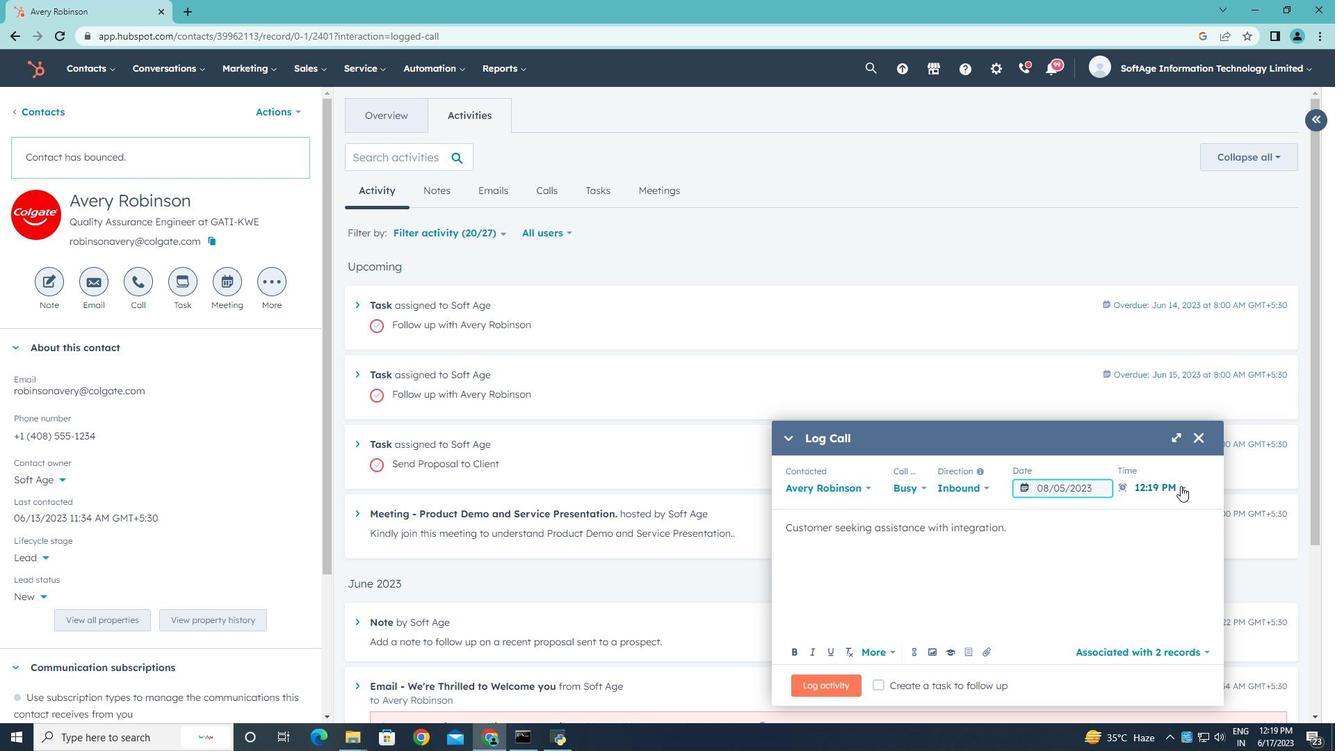 
Action: Mouse moved to (1114, 567)
Screenshot: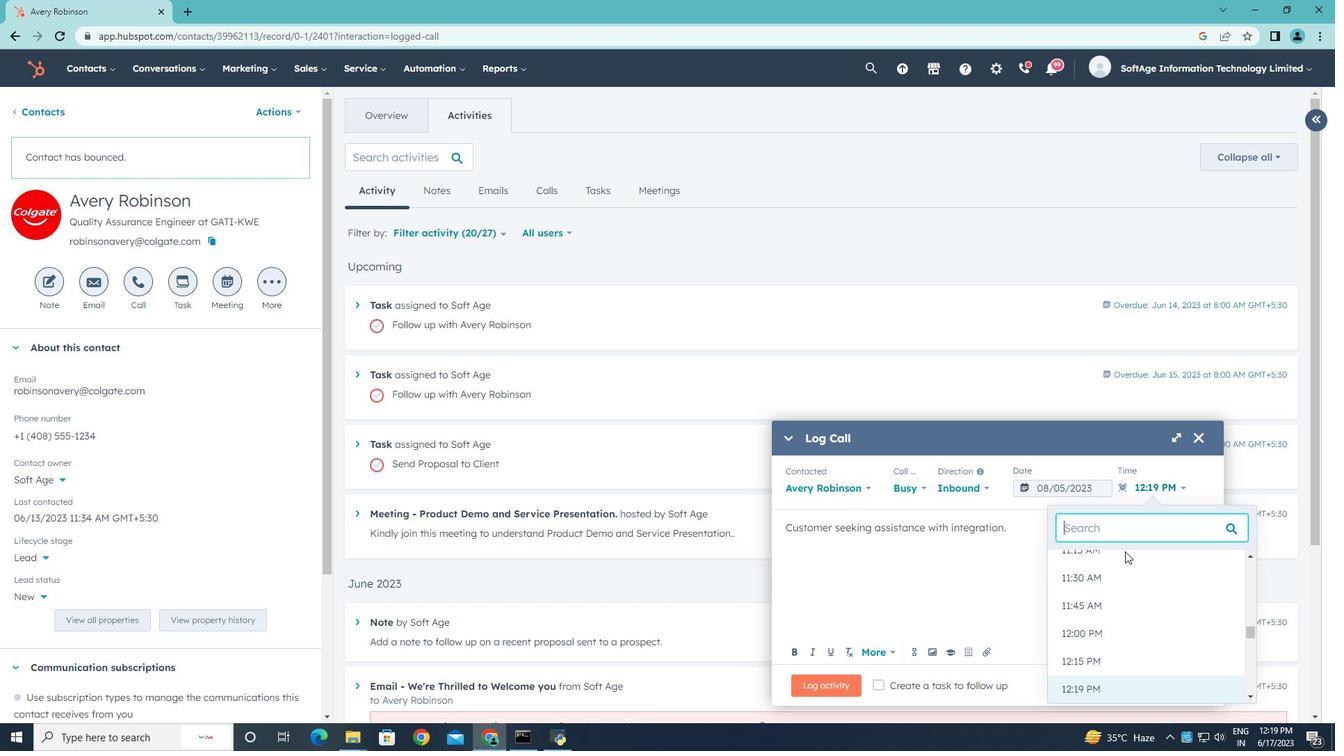 
Action: Mouse scrolled (1114, 566) with delta (0, 0)
Screenshot: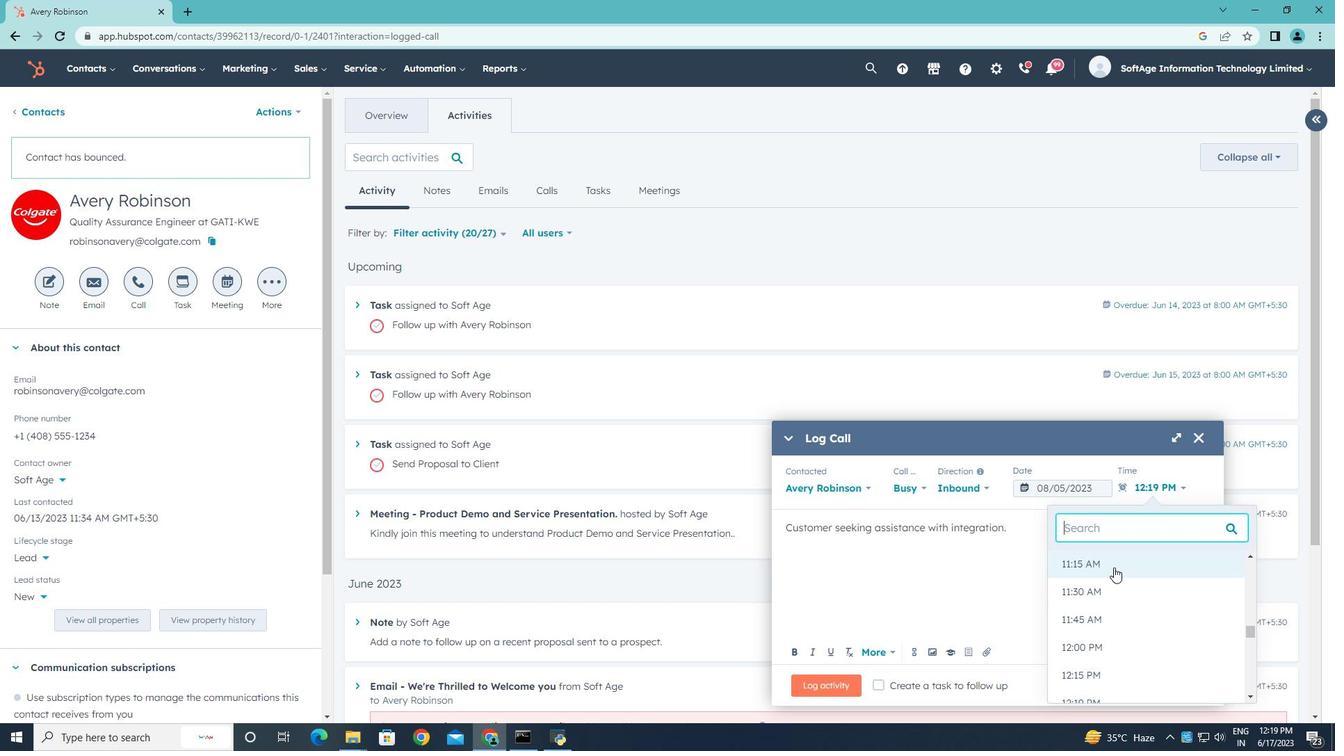 
Action: Mouse scrolled (1114, 566) with delta (0, 0)
Screenshot: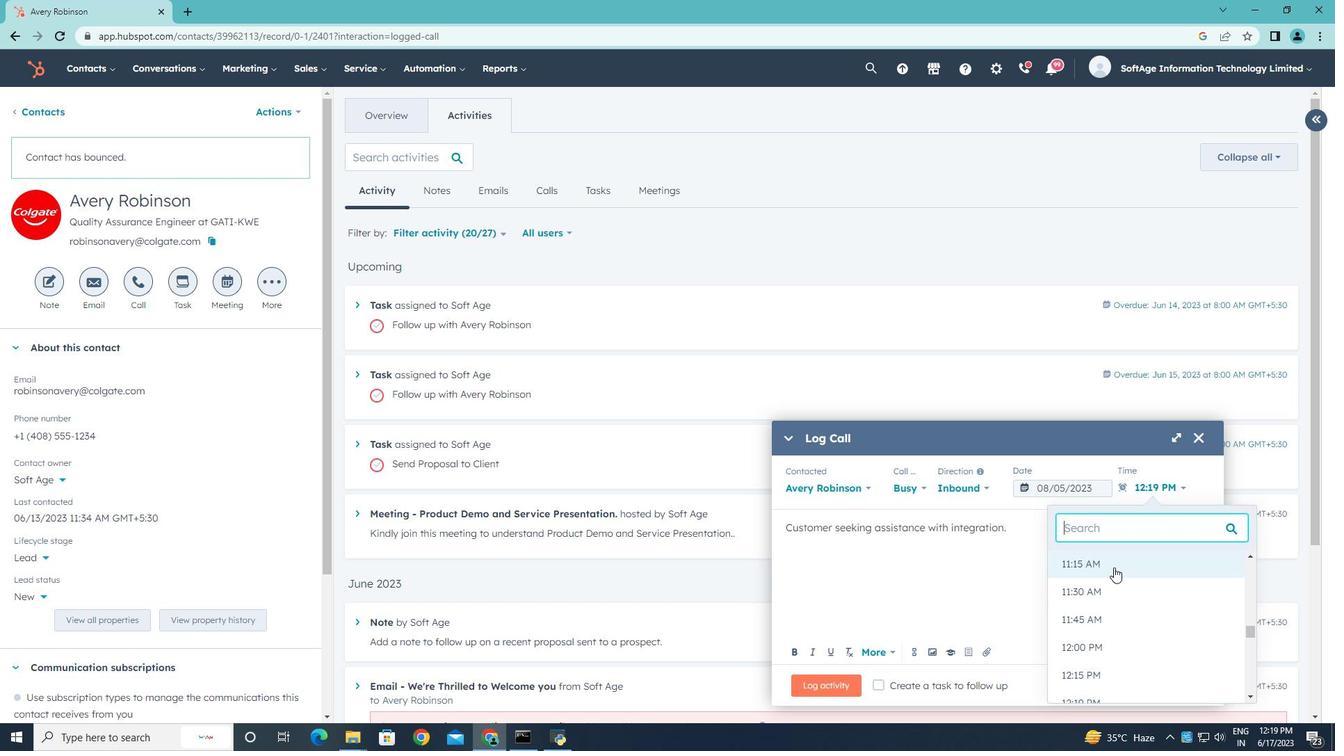 
Action: Mouse scrolled (1114, 566) with delta (0, 0)
Screenshot: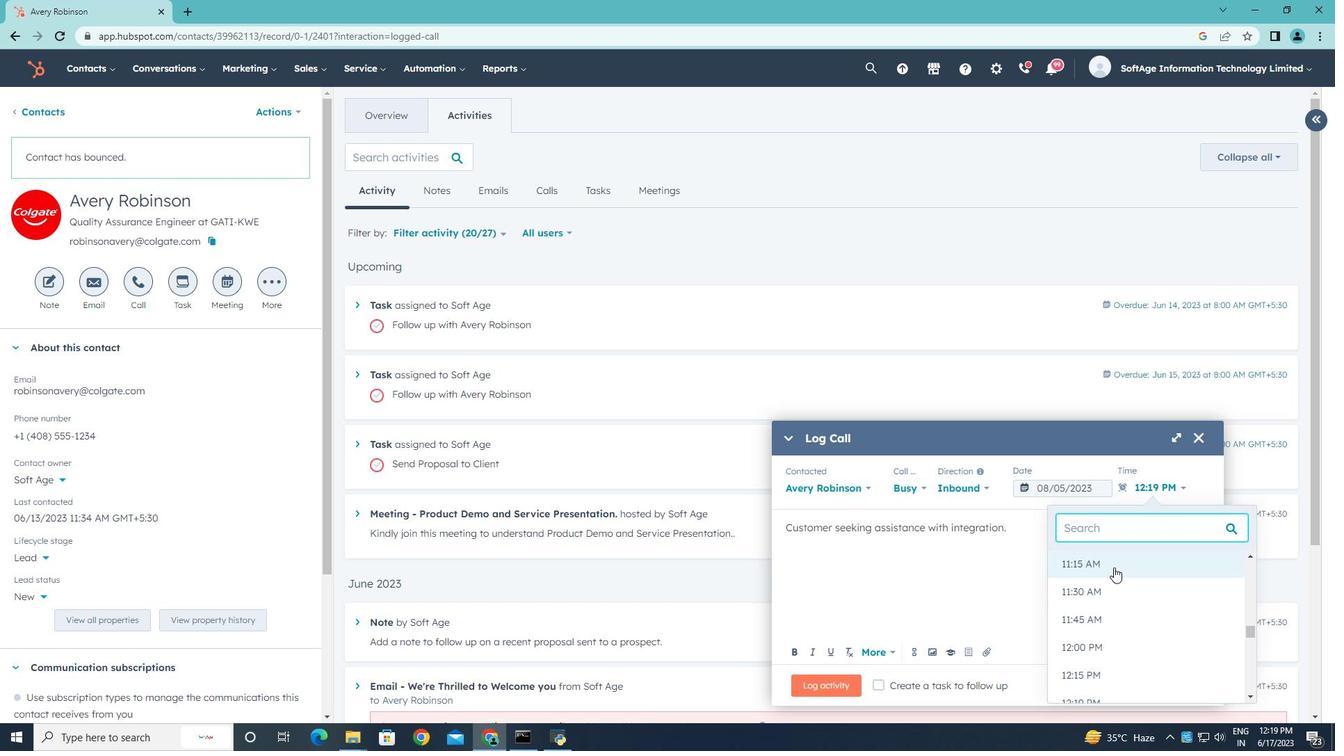 
Action: Mouse scrolled (1114, 566) with delta (0, 0)
Screenshot: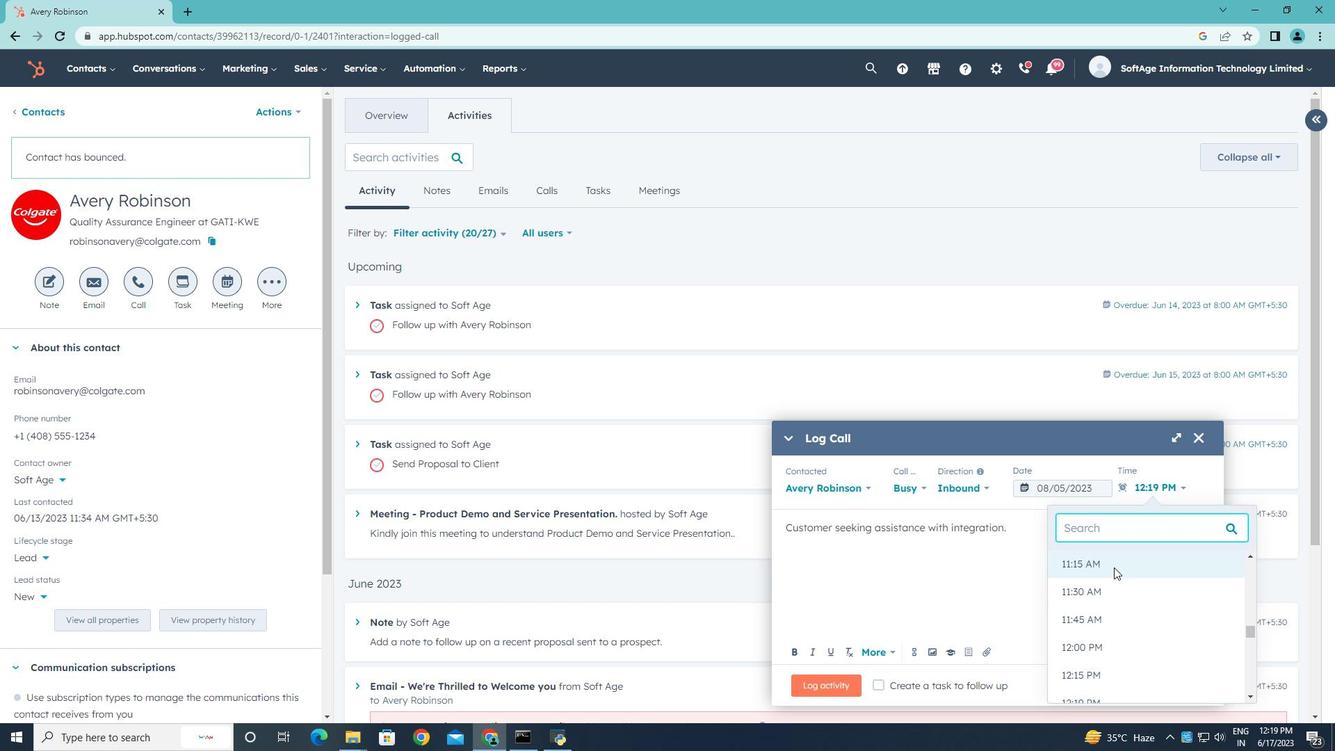 
Action: Mouse scrolled (1114, 566) with delta (0, 0)
Screenshot: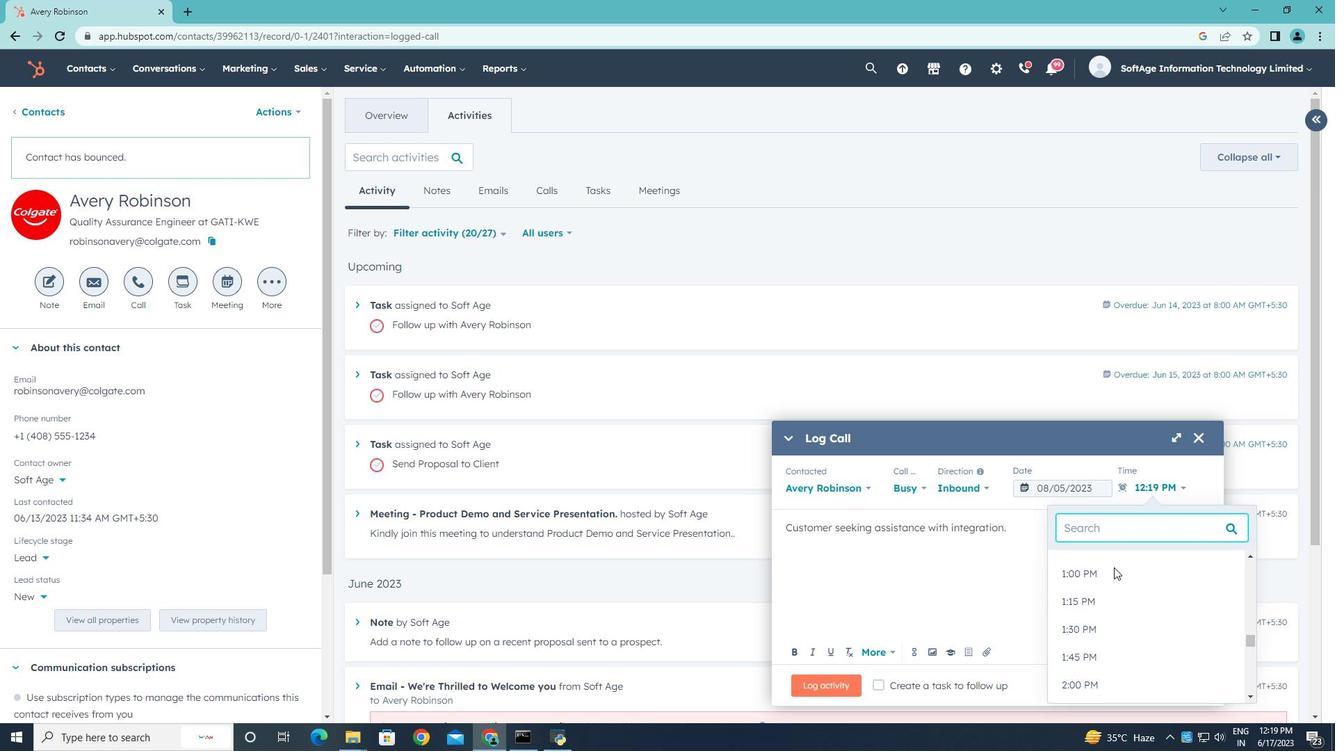 
Action: Mouse scrolled (1114, 566) with delta (0, 0)
Screenshot: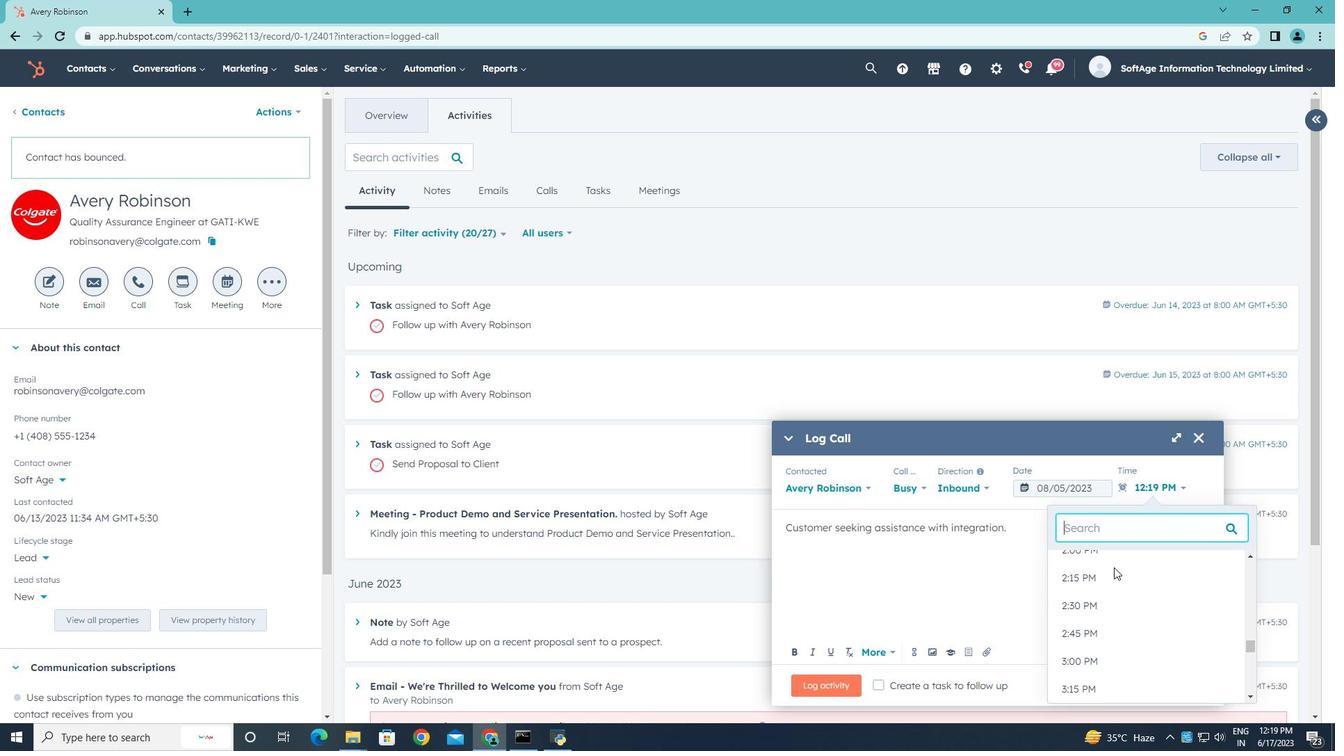 
Action: Mouse scrolled (1114, 566) with delta (0, 0)
Screenshot: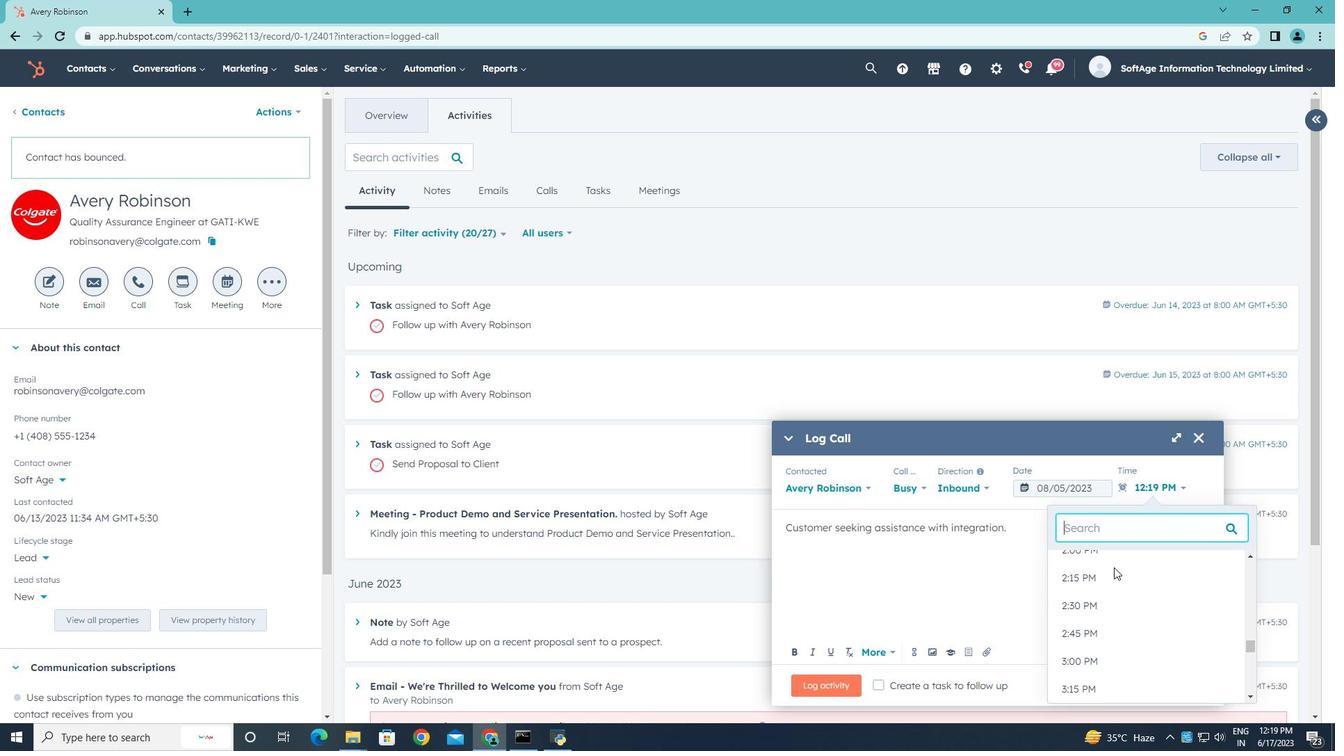 
Action: Mouse scrolled (1114, 566) with delta (0, 0)
Screenshot: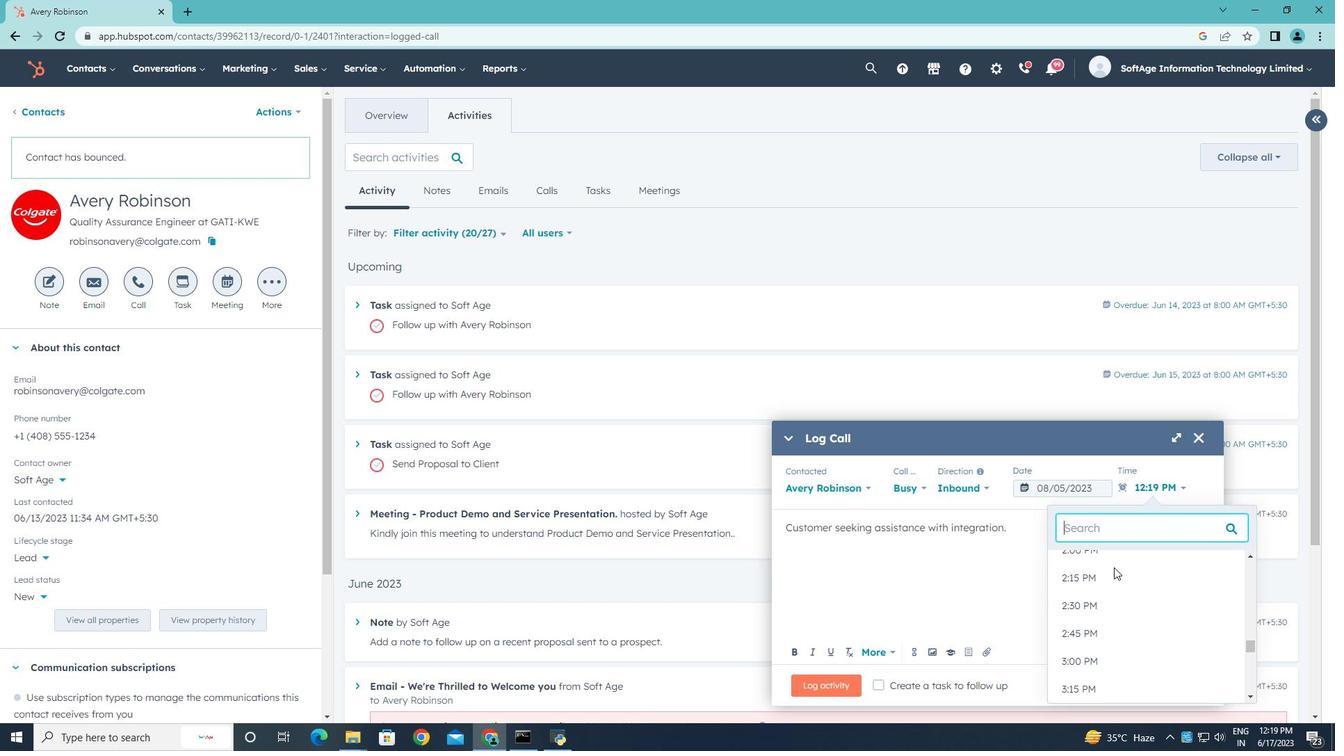 
Action: Mouse moved to (1097, 676)
Screenshot: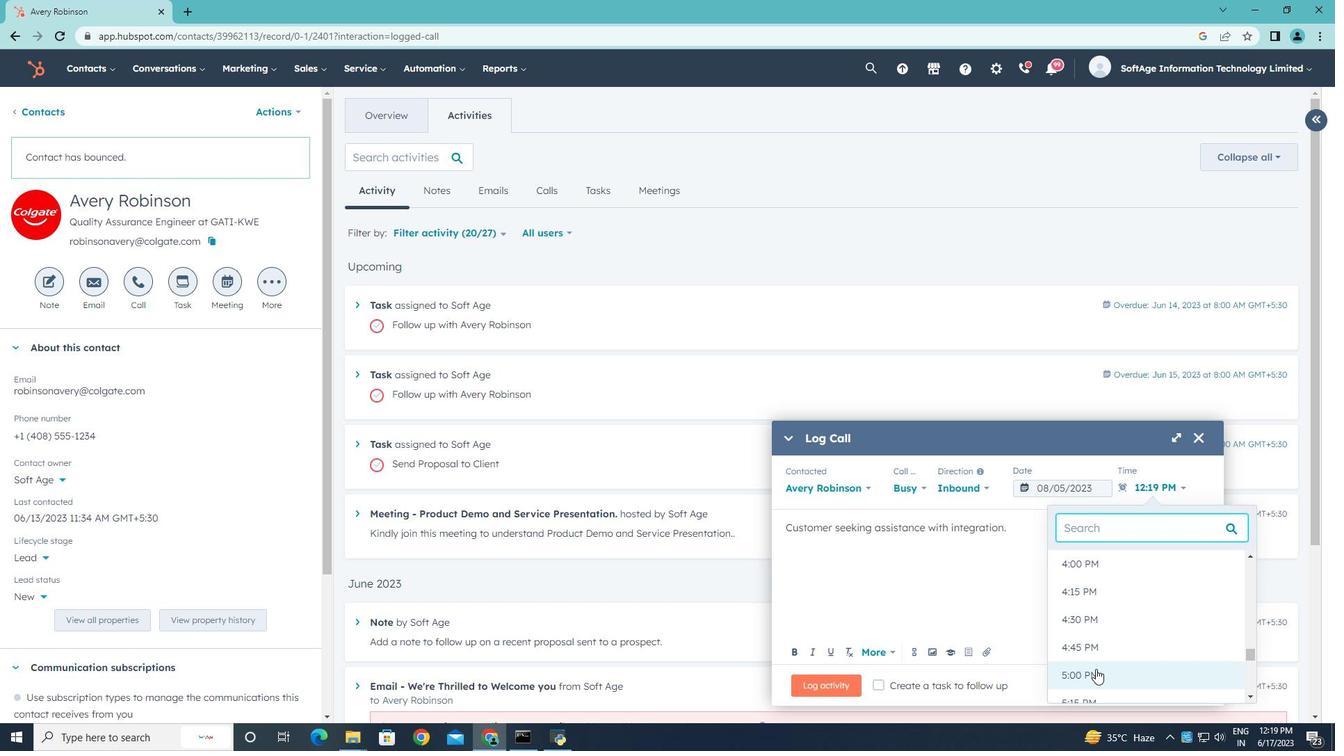 
Action: Mouse pressed left at (1097, 676)
Screenshot: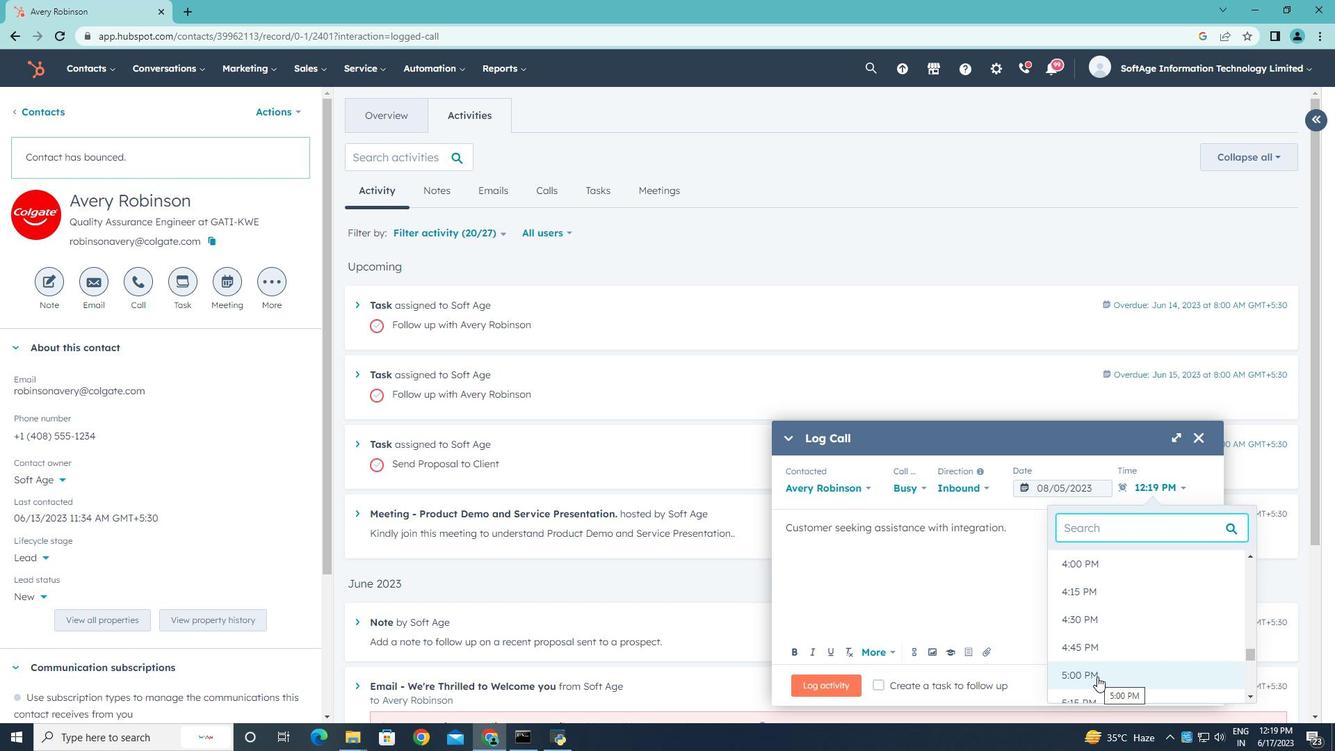 
Action: Mouse moved to (847, 686)
Screenshot: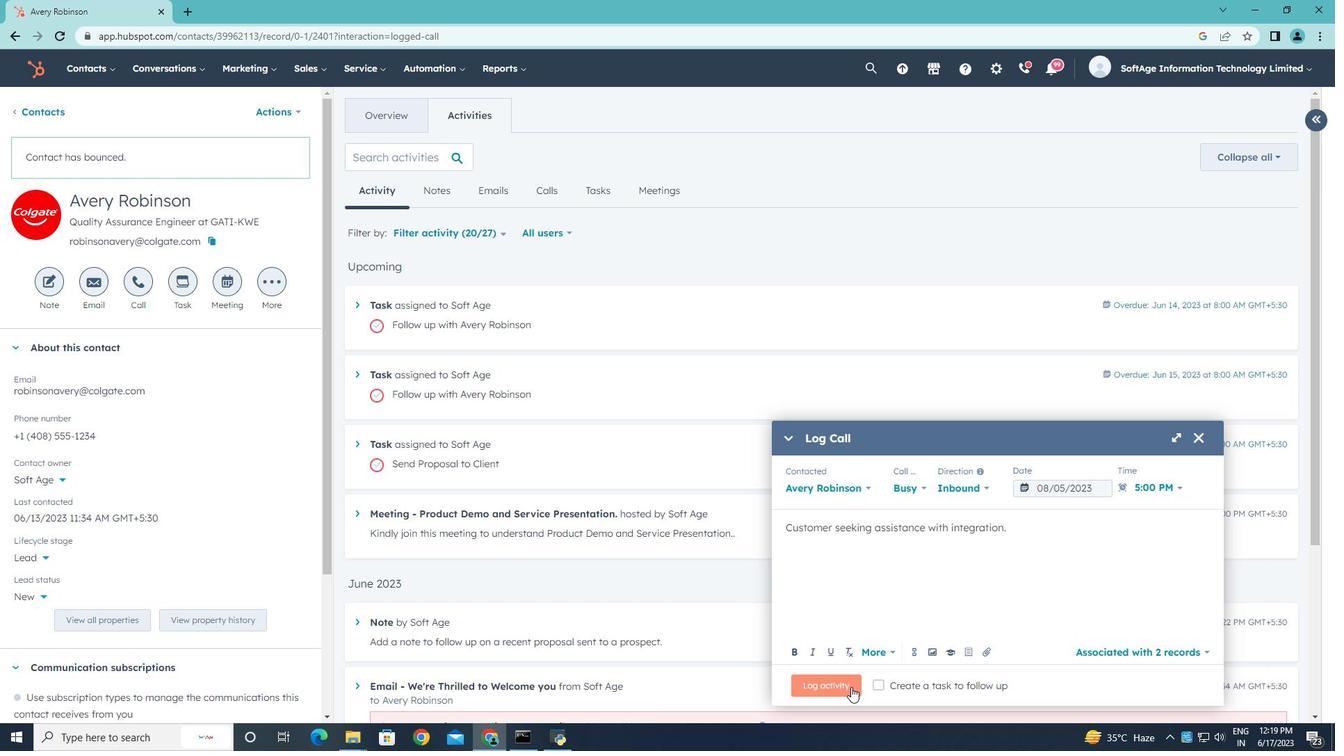 
Action: Mouse pressed left at (847, 686)
Screenshot: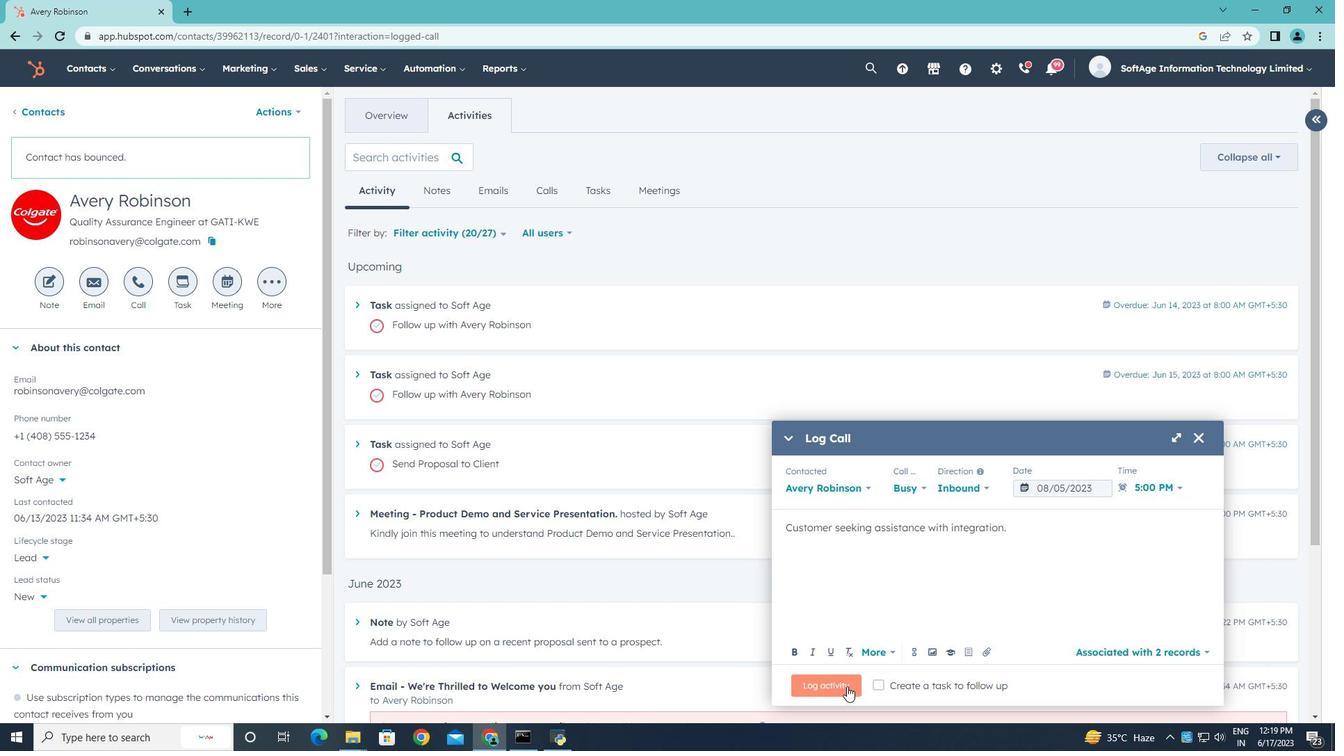 
